 Task: Find connections with filter location Sanaur with filter topic #fintechwith filter profile language English with filter current company BlackLine with filter school Indian Institute of Technology, Kanpur with filter industry Audio and Video Equipment Manufacturing with filter service category Executive Coaching with filter keywords title Assistant Engineer
Action: Mouse moved to (512, 67)
Screenshot: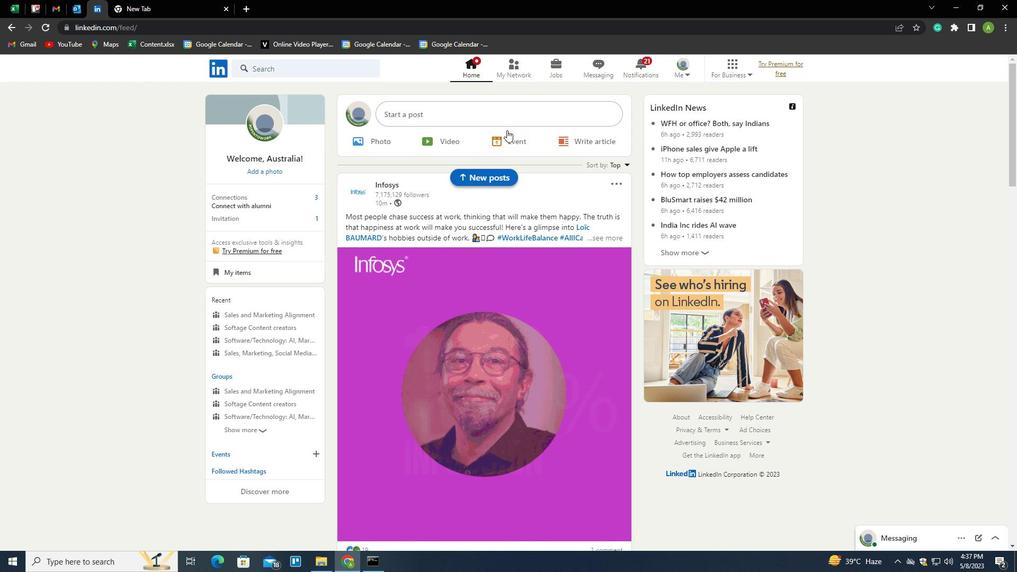 
Action: Mouse pressed left at (512, 67)
Screenshot: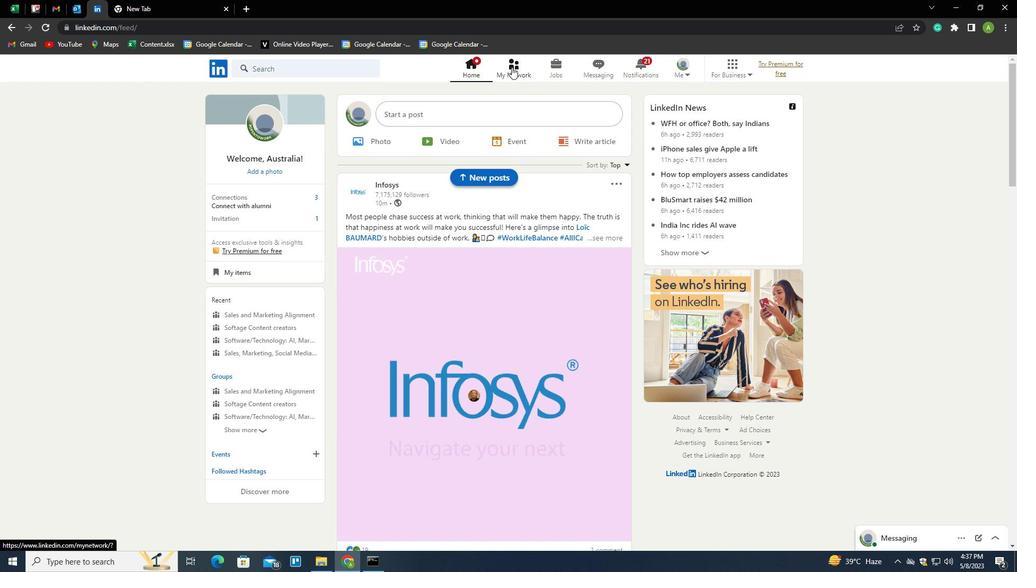 
Action: Mouse moved to (284, 130)
Screenshot: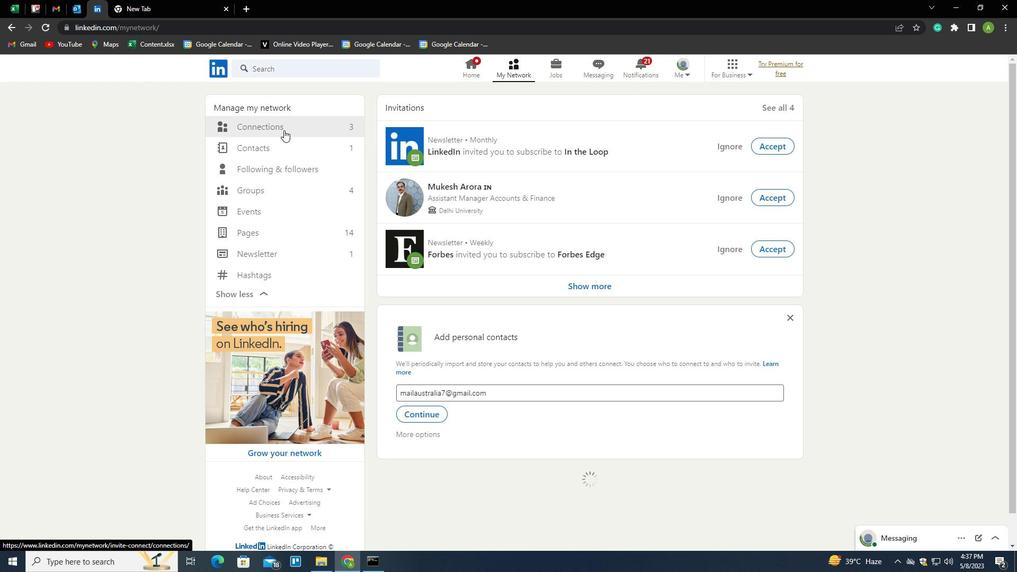 
Action: Mouse pressed left at (284, 130)
Screenshot: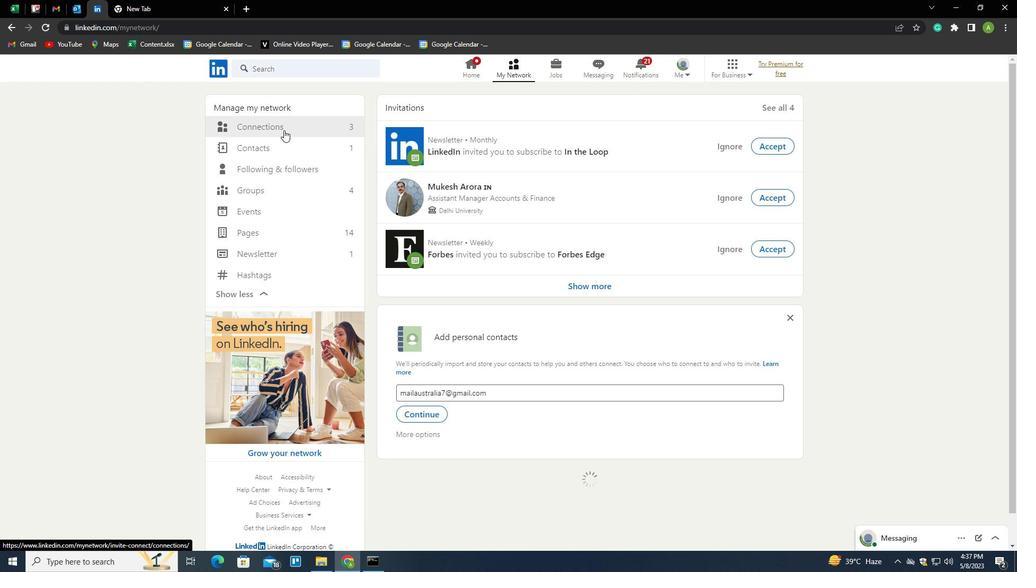 
Action: Mouse moved to (268, 128)
Screenshot: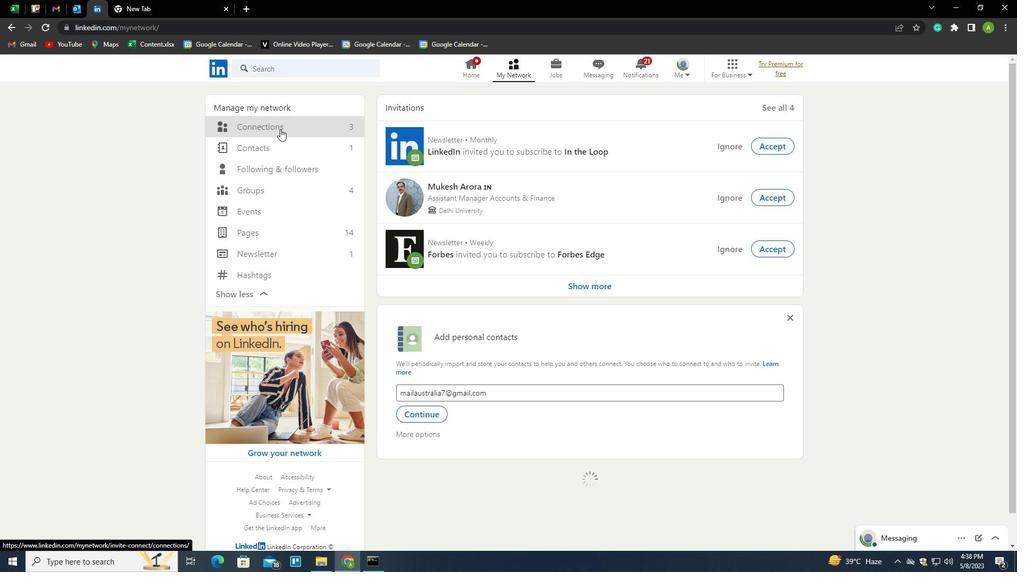 
Action: Mouse pressed left at (268, 128)
Screenshot: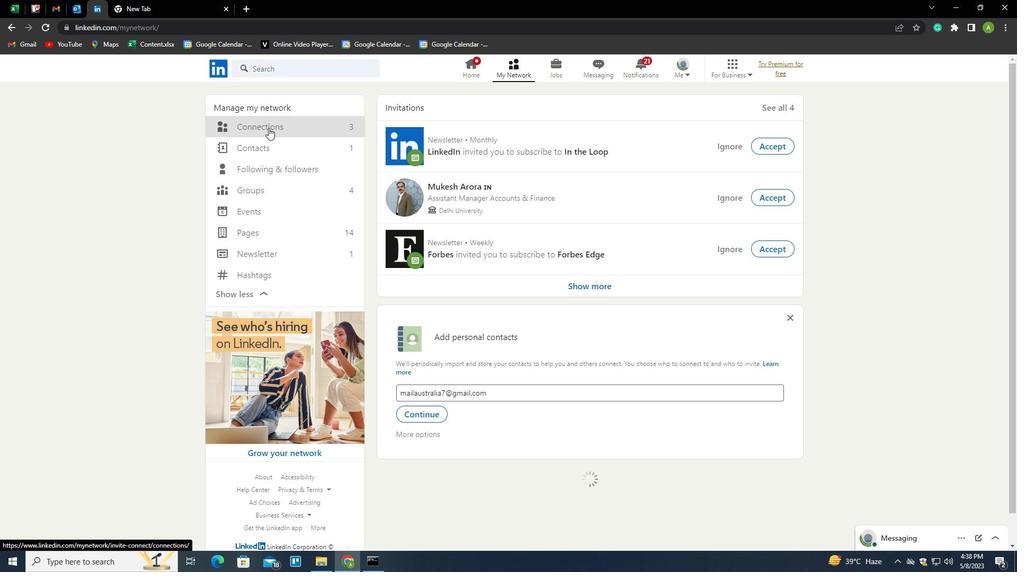 
Action: Mouse moved to (270, 127)
Screenshot: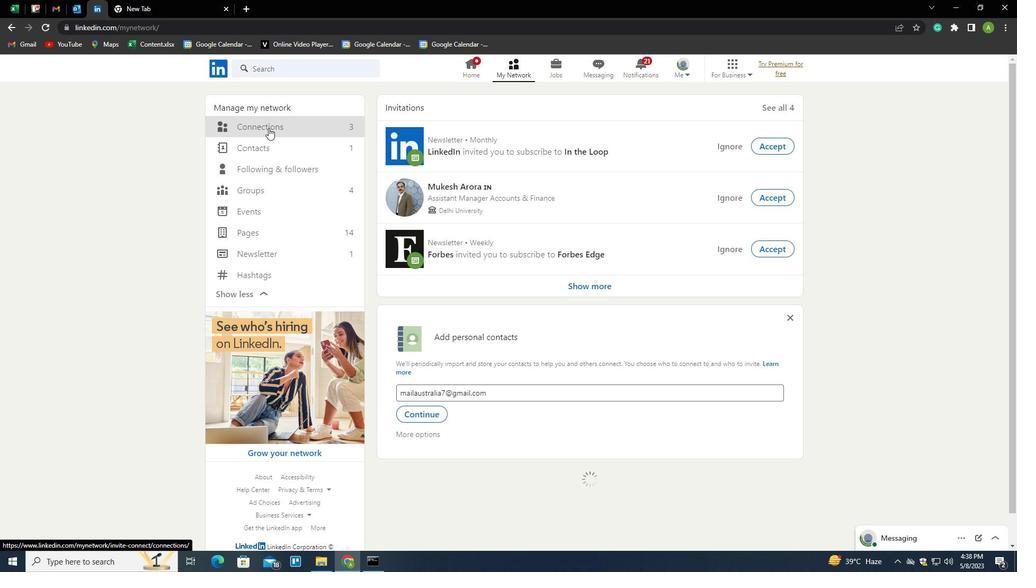 
Action: Mouse pressed left at (270, 127)
Screenshot: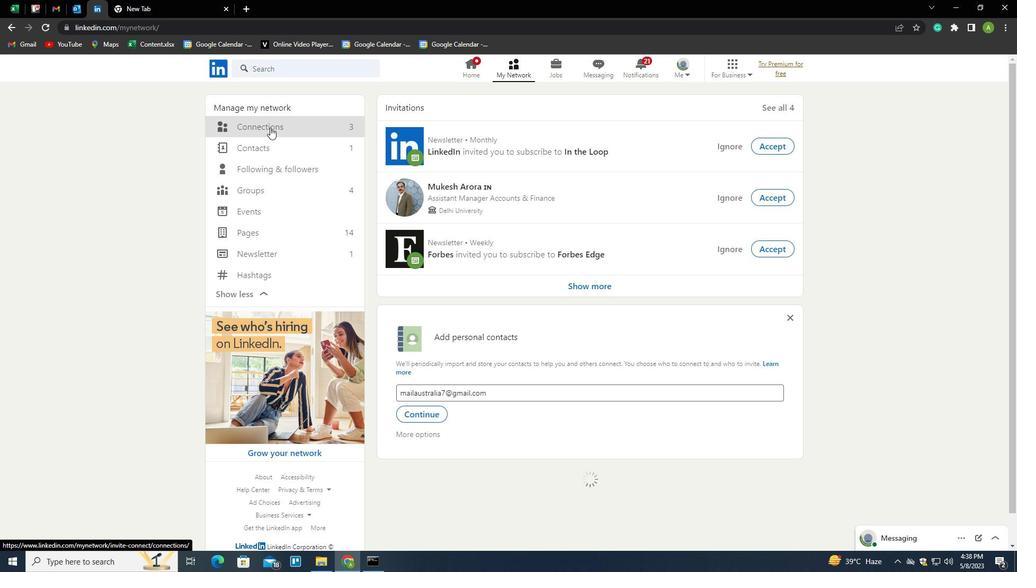 
Action: Mouse moved to (270, 127)
Screenshot: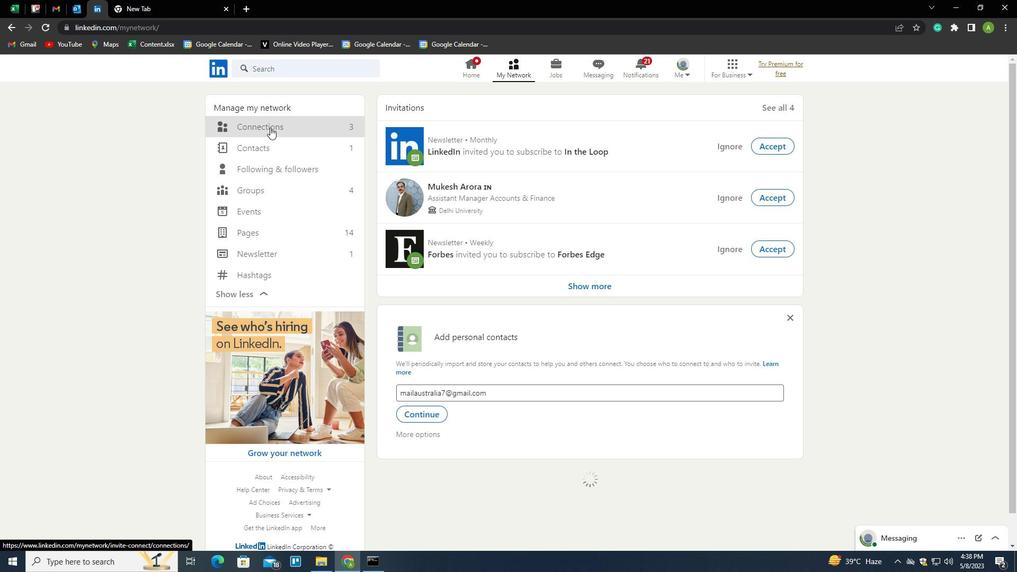 
Action: Mouse pressed left at (270, 127)
Screenshot: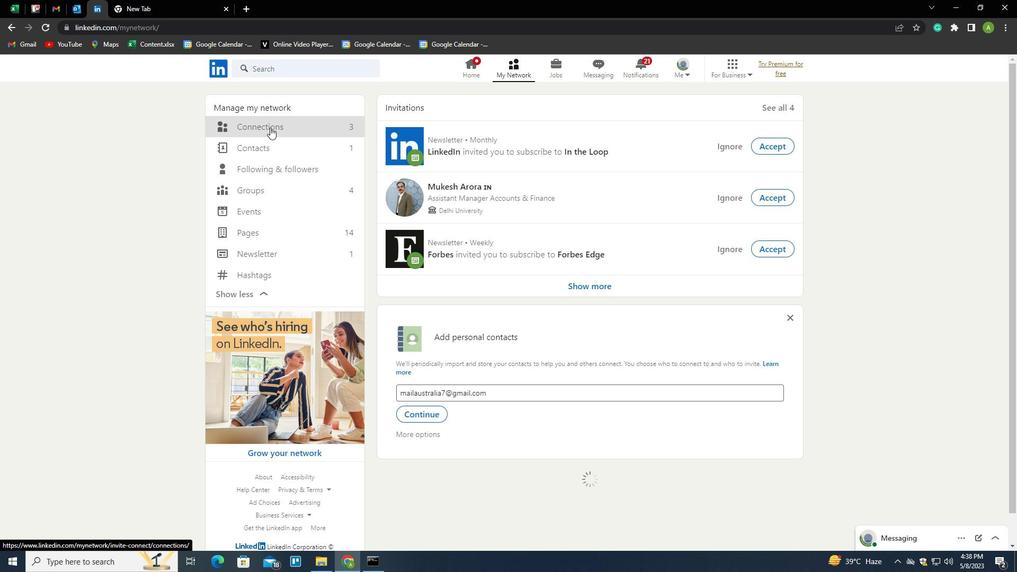 
Action: Mouse moved to (588, 127)
Screenshot: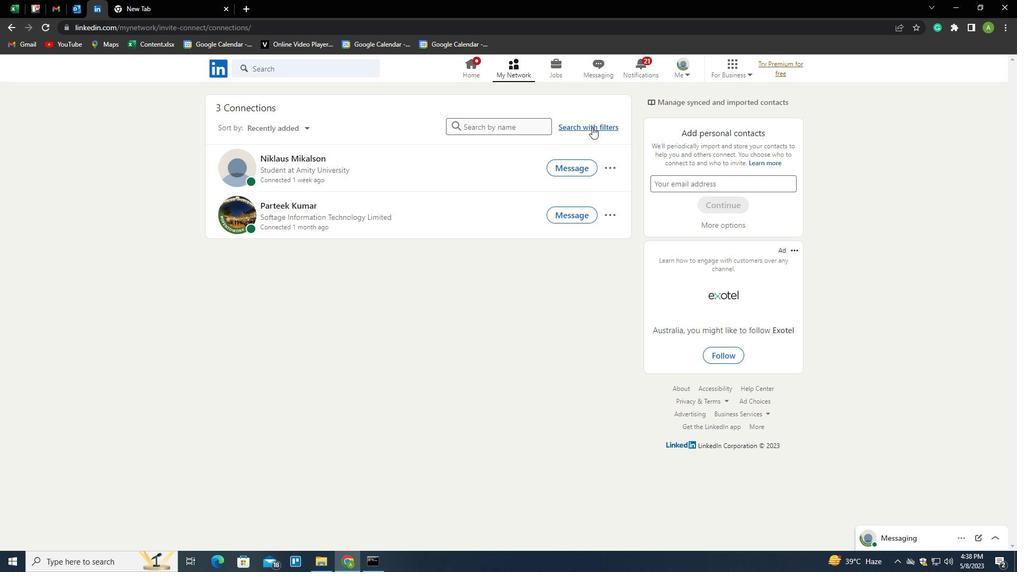 
Action: Mouse pressed left at (588, 127)
Screenshot: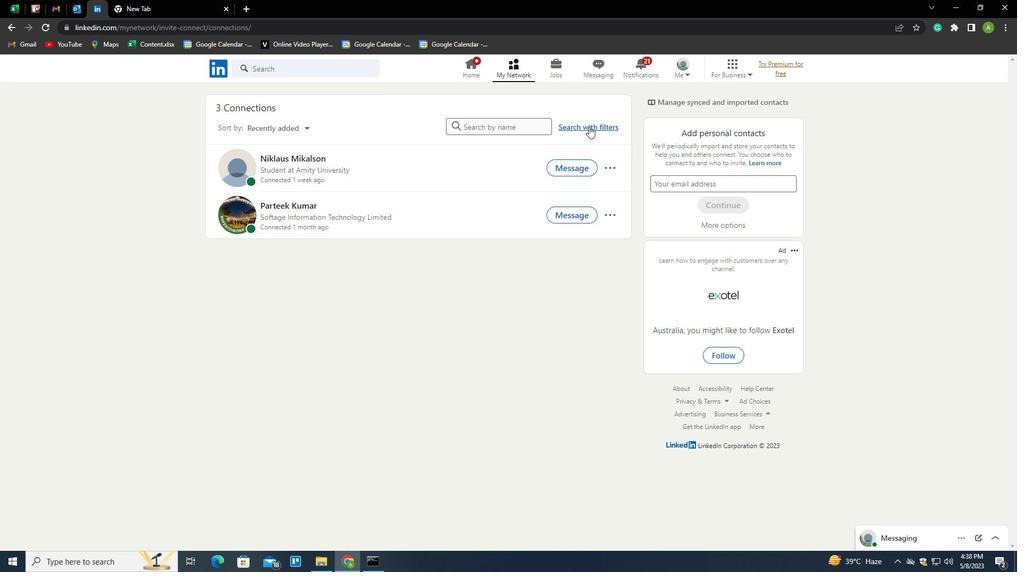 
Action: Mouse moved to (544, 97)
Screenshot: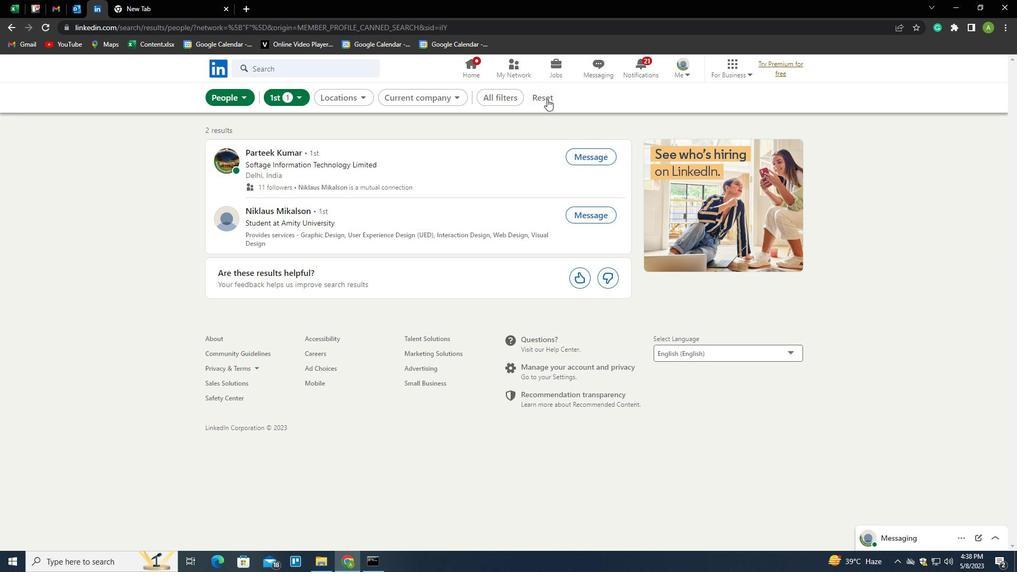 
Action: Mouse pressed left at (544, 97)
Screenshot: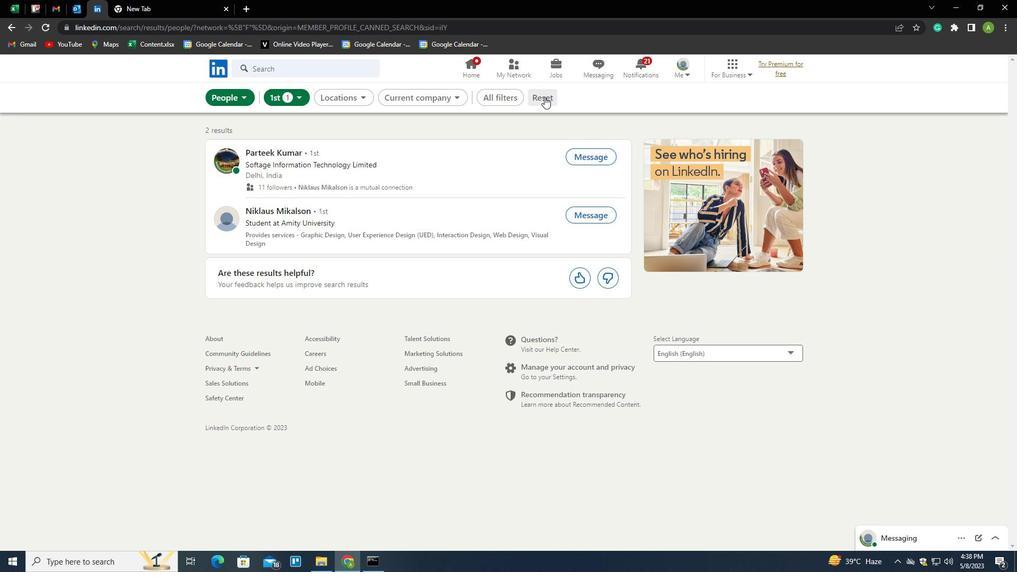 
Action: Mouse moved to (530, 98)
Screenshot: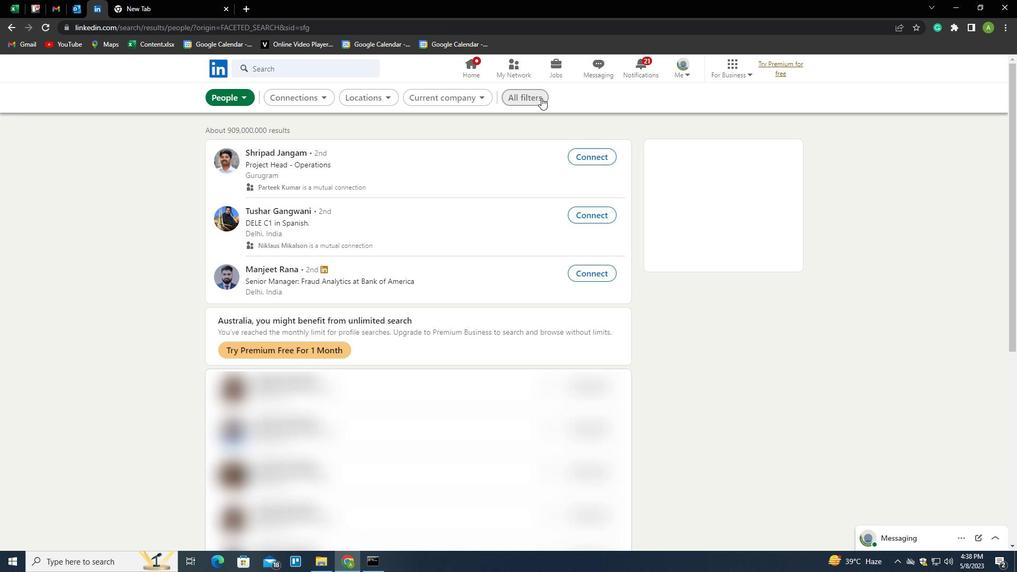
Action: Mouse pressed left at (530, 98)
Screenshot: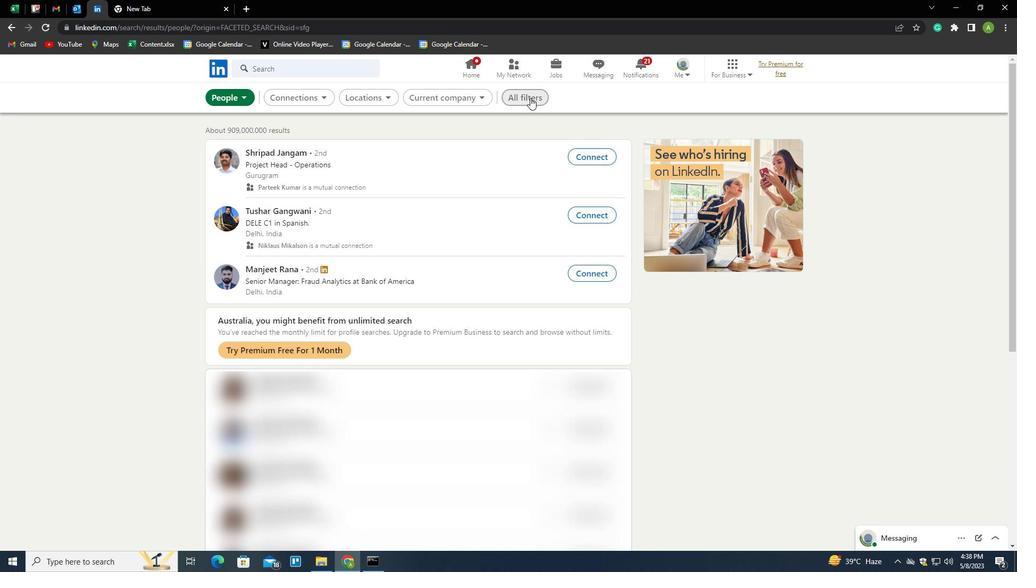 
Action: Mouse moved to (885, 344)
Screenshot: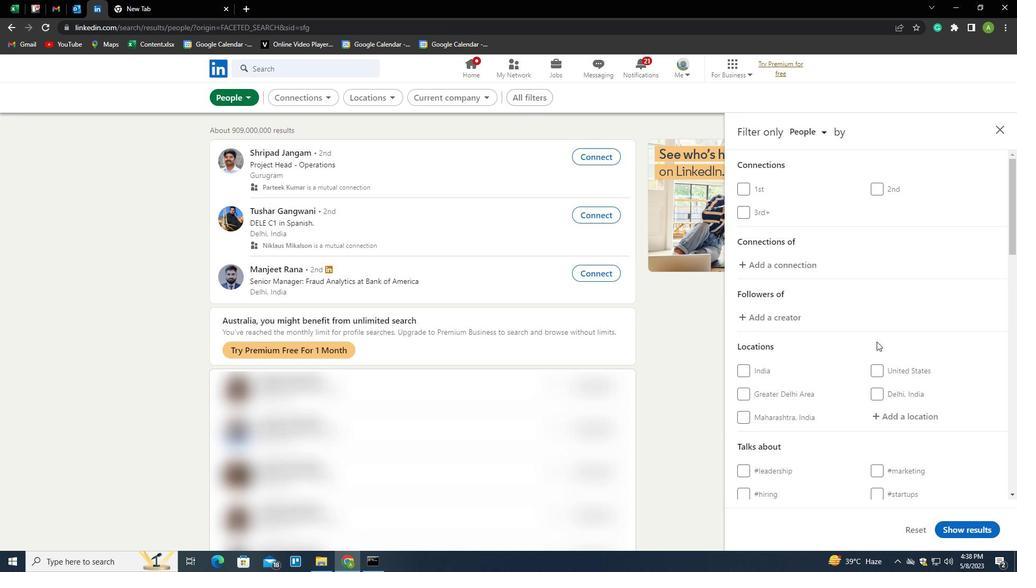
Action: Mouse scrolled (885, 344) with delta (0, 0)
Screenshot: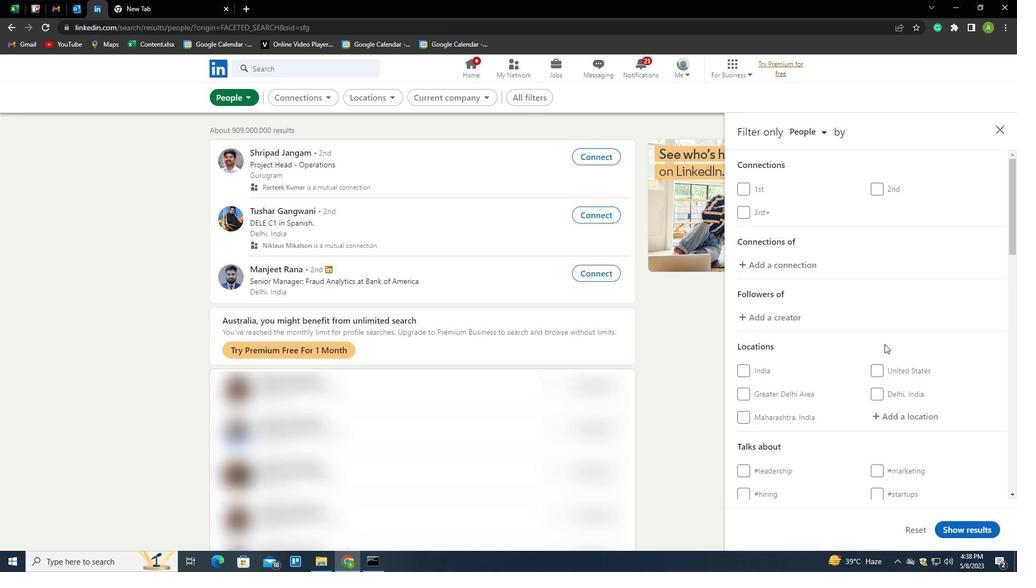 
Action: Mouse scrolled (885, 344) with delta (0, 0)
Screenshot: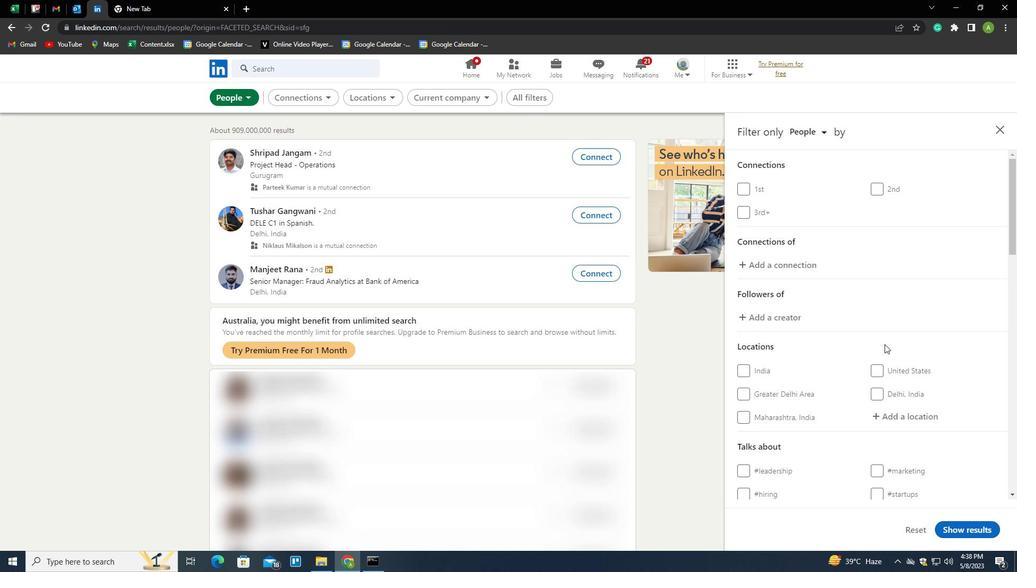 
Action: Mouse scrolled (885, 344) with delta (0, 0)
Screenshot: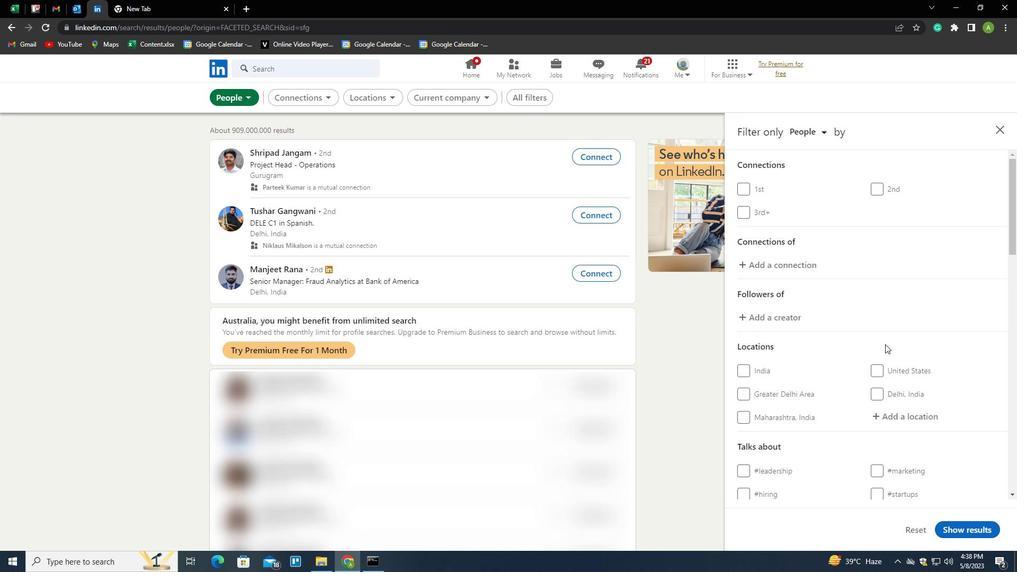
Action: Mouse moved to (897, 264)
Screenshot: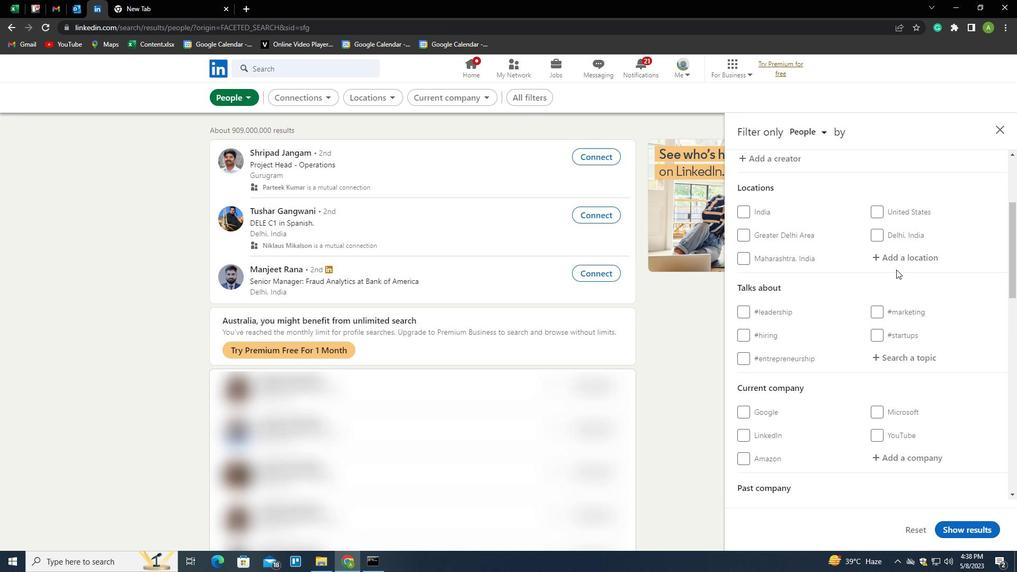 
Action: Mouse pressed left at (897, 264)
Screenshot: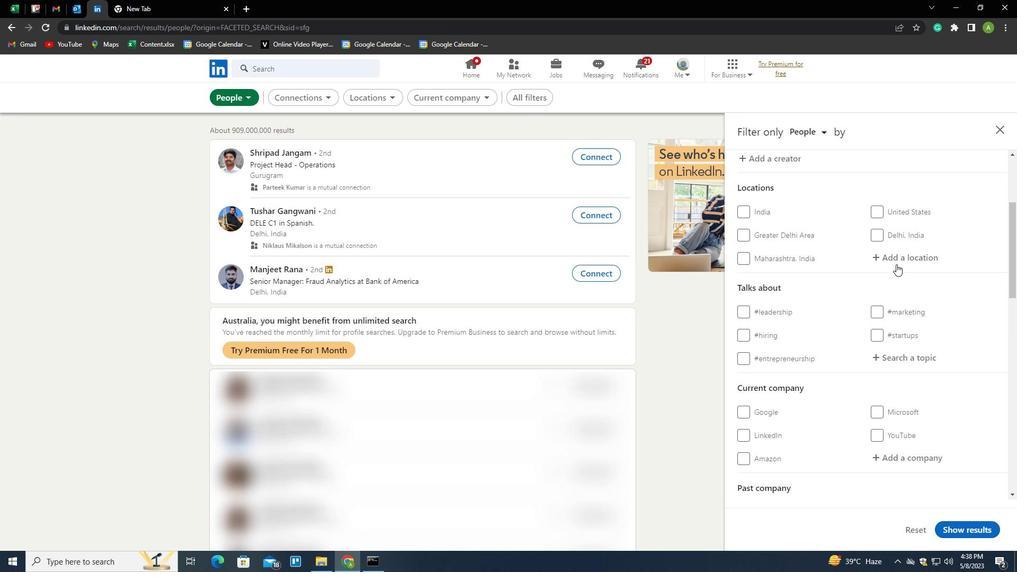 
Action: Key pressed <Key.shift>SANAUR
Screenshot: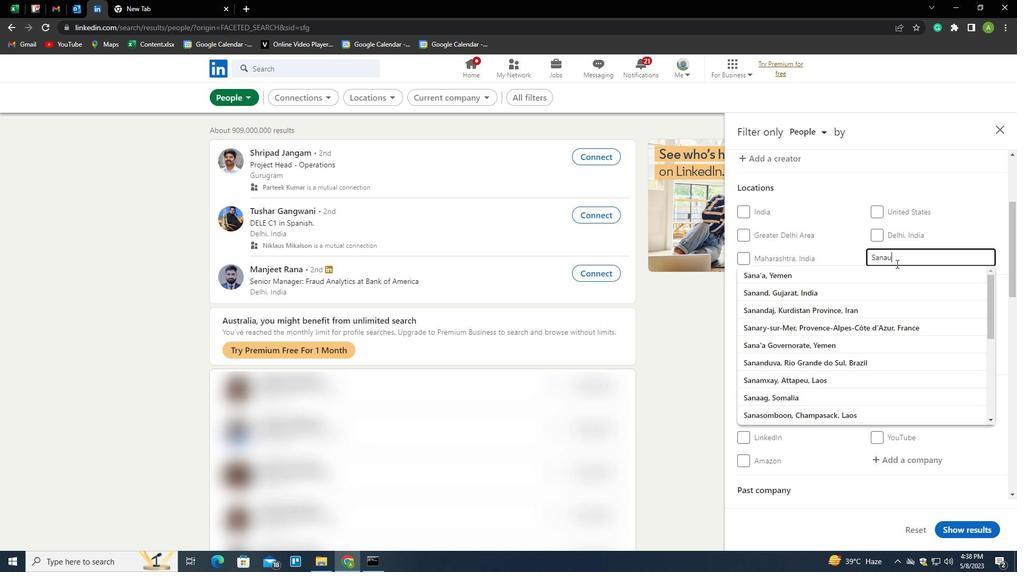 
Action: Mouse moved to (935, 287)
Screenshot: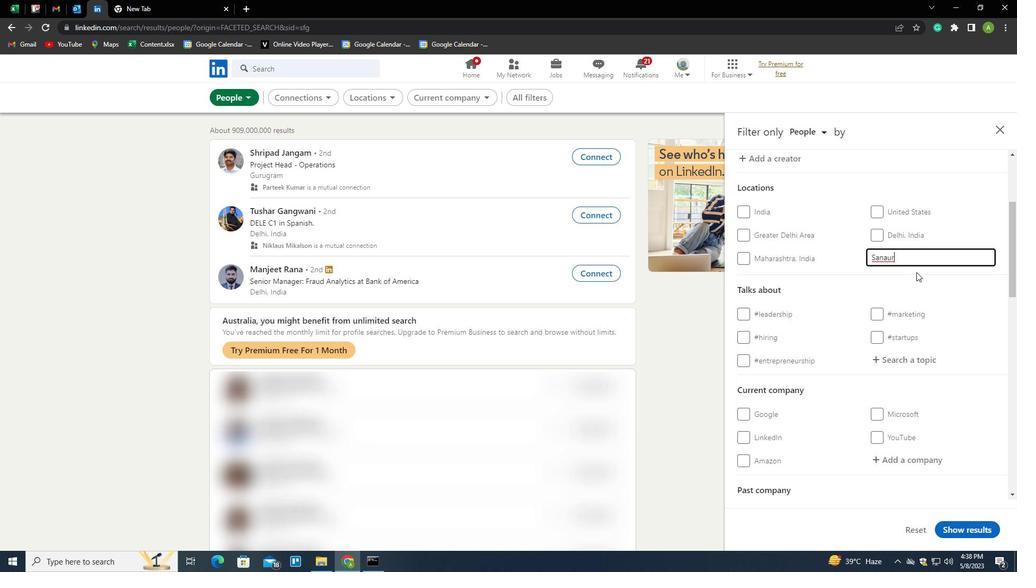 
Action: Mouse pressed left at (935, 287)
Screenshot: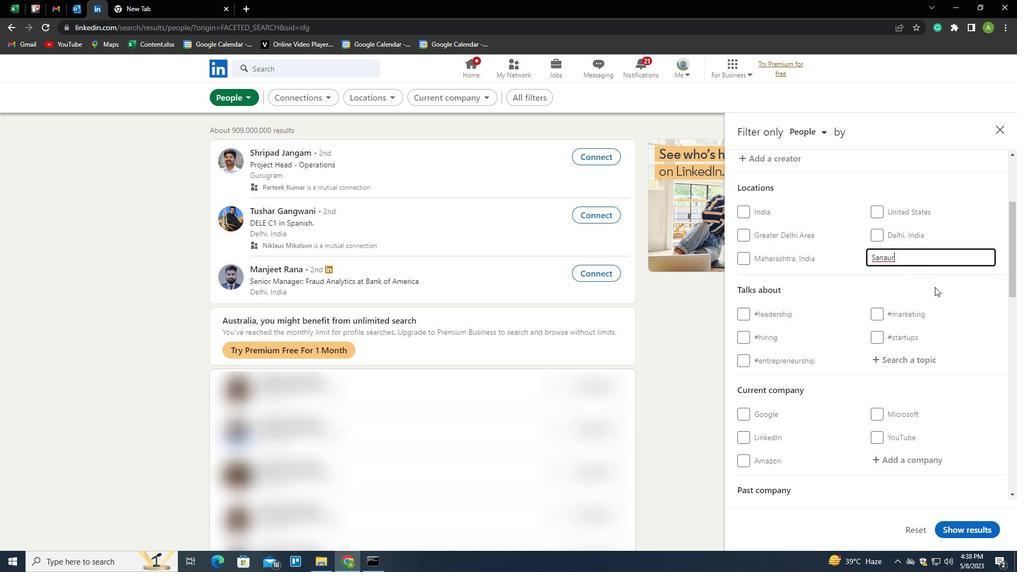 
Action: Mouse moved to (891, 365)
Screenshot: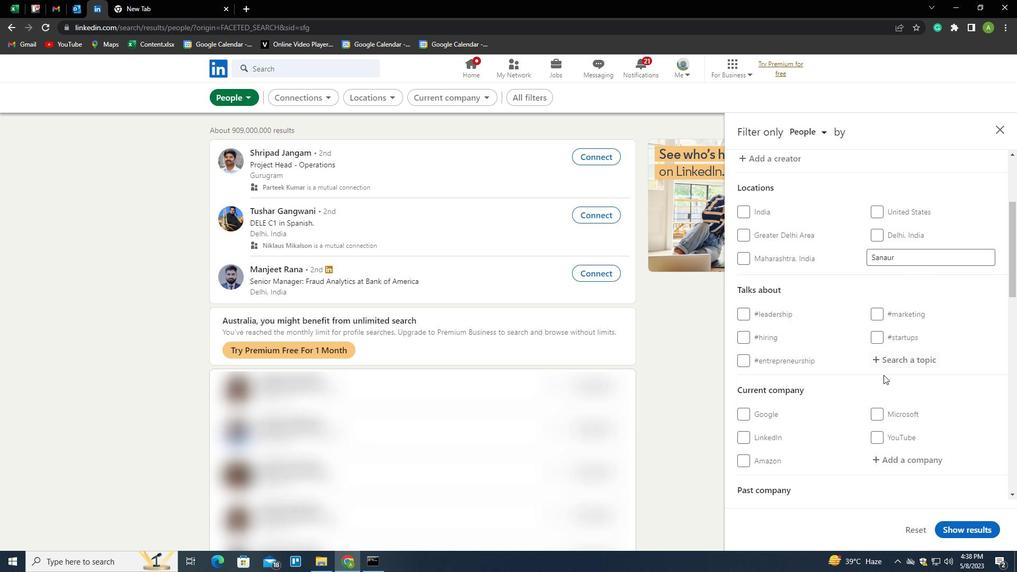 
Action: Mouse pressed left at (891, 365)
Screenshot: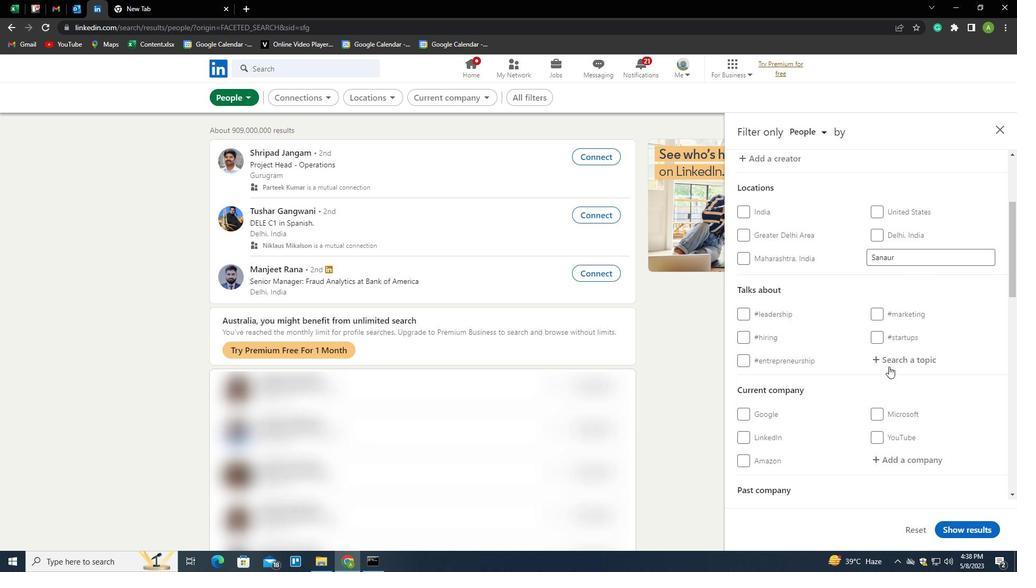 
Action: Key pressed FINTECH<Key.down><Key.enter>
Screenshot: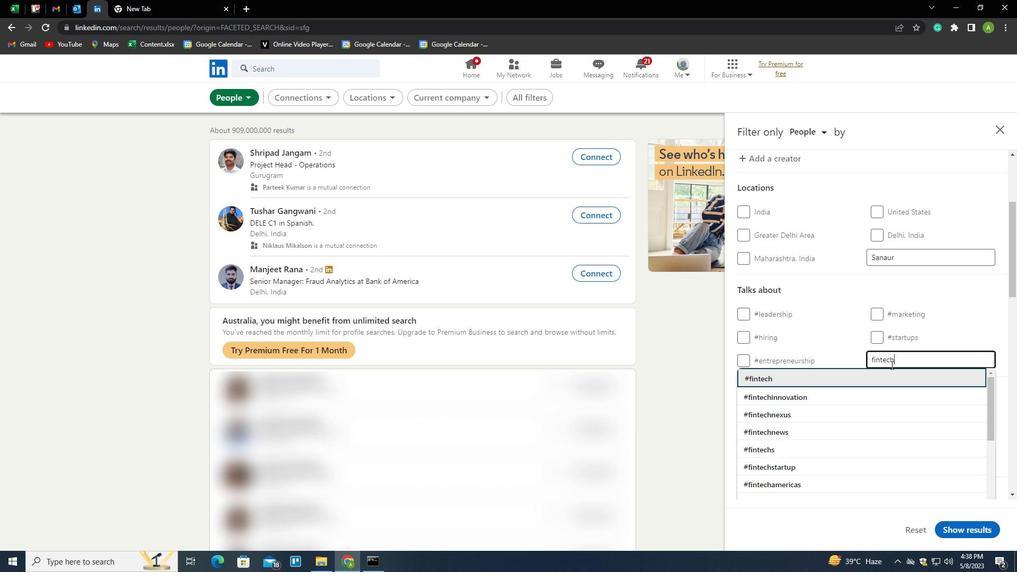 
Action: Mouse moved to (892, 365)
Screenshot: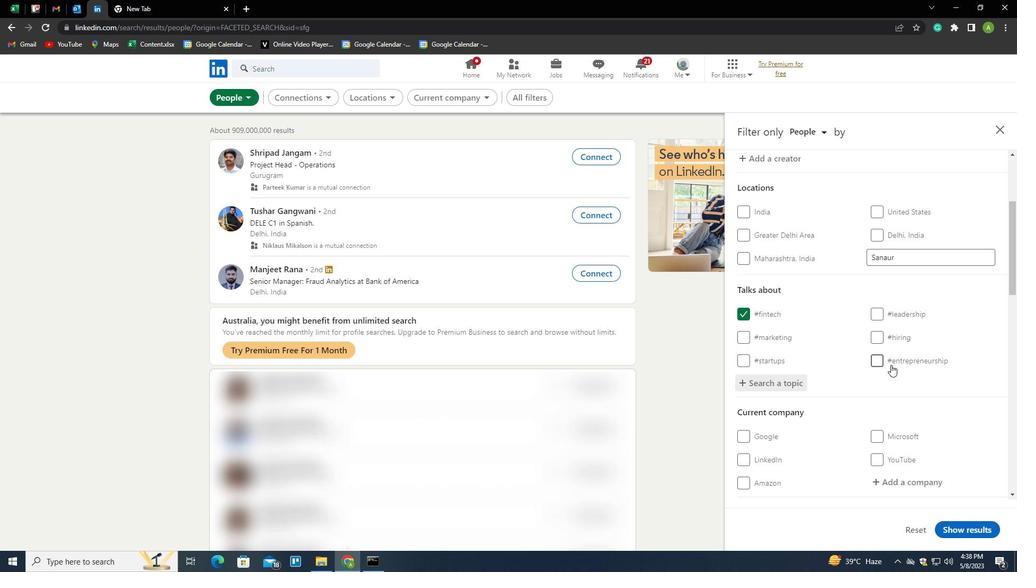 
Action: Mouse scrolled (892, 364) with delta (0, 0)
Screenshot: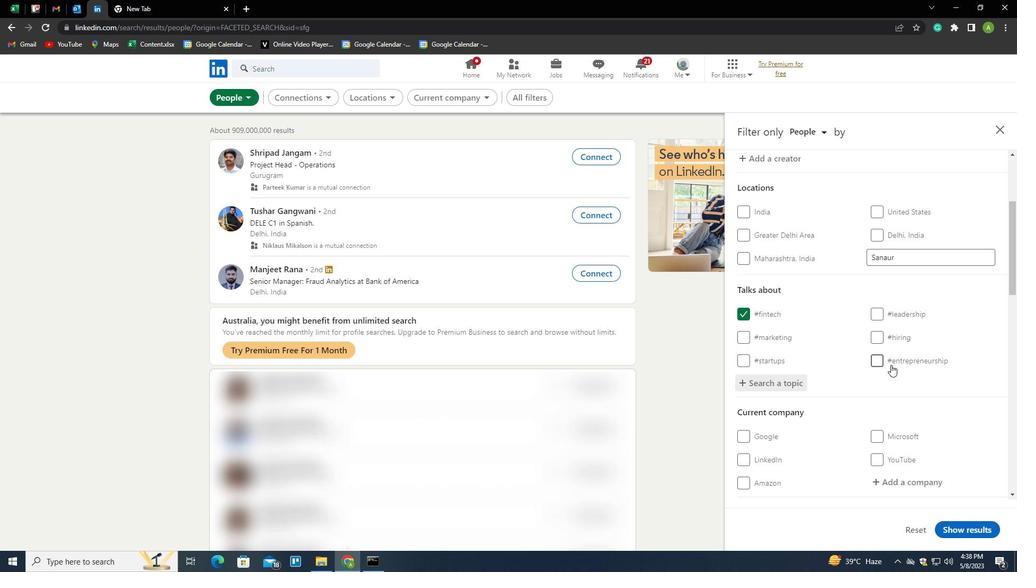 
Action: Mouse scrolled (892, 364) with delta (0, 0)
Screenshot: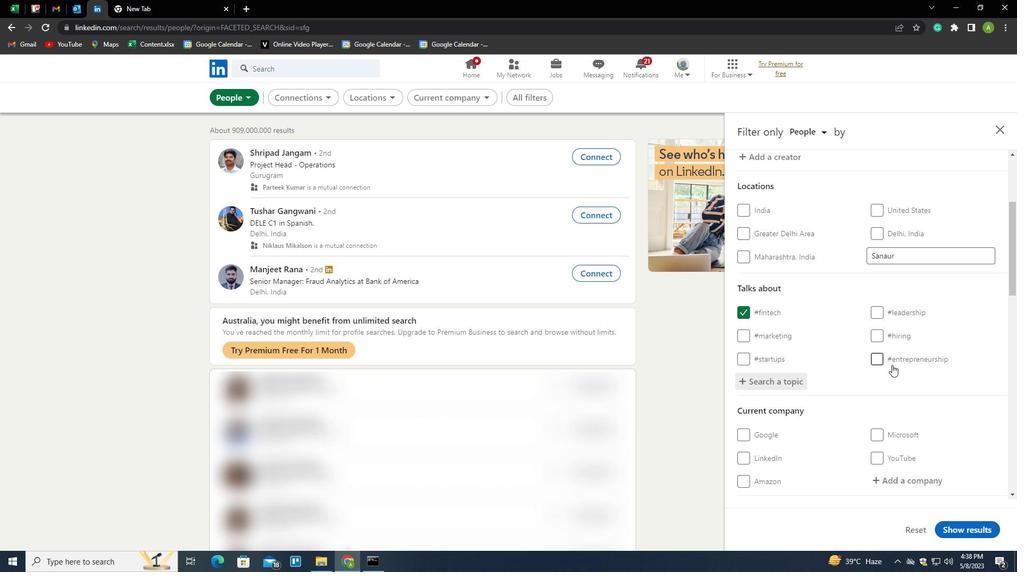 
Action: Mouse scrolled (892, 364) with delta (0, 0)
Screenshot: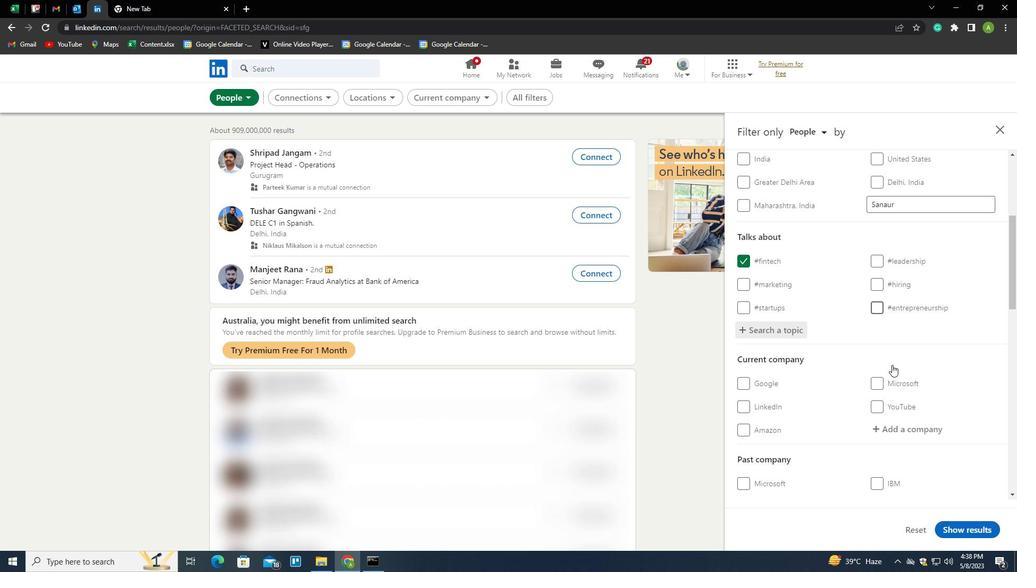 
Action: Mouse scrolled (892, 364) with delta (0, 0)
Screenshot: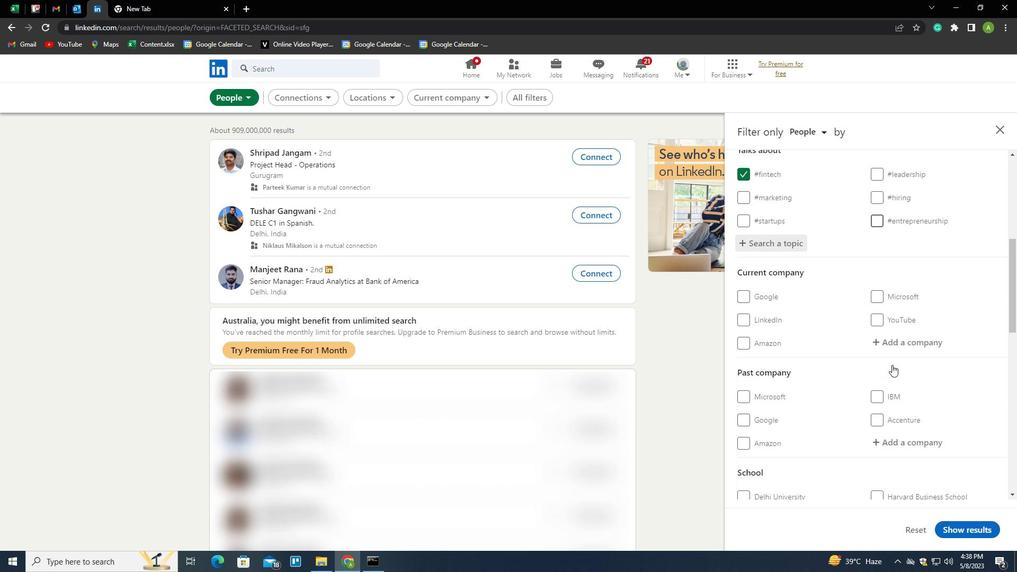 
Action: Mouse scrolled (892, 364) with delta (0, 0)
Screenshot: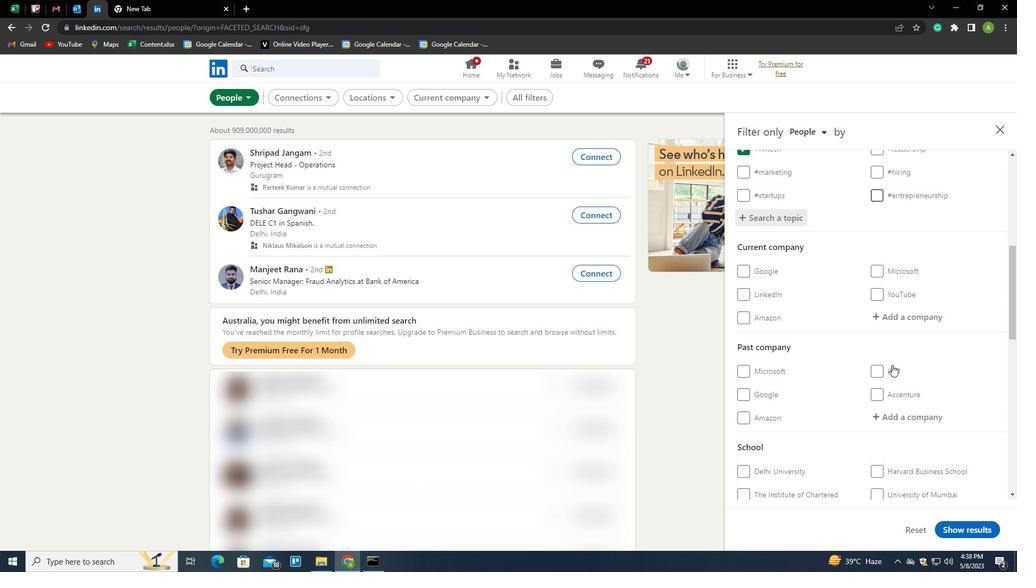 
Action: Mouse moved to (893, 365)
Screenshot: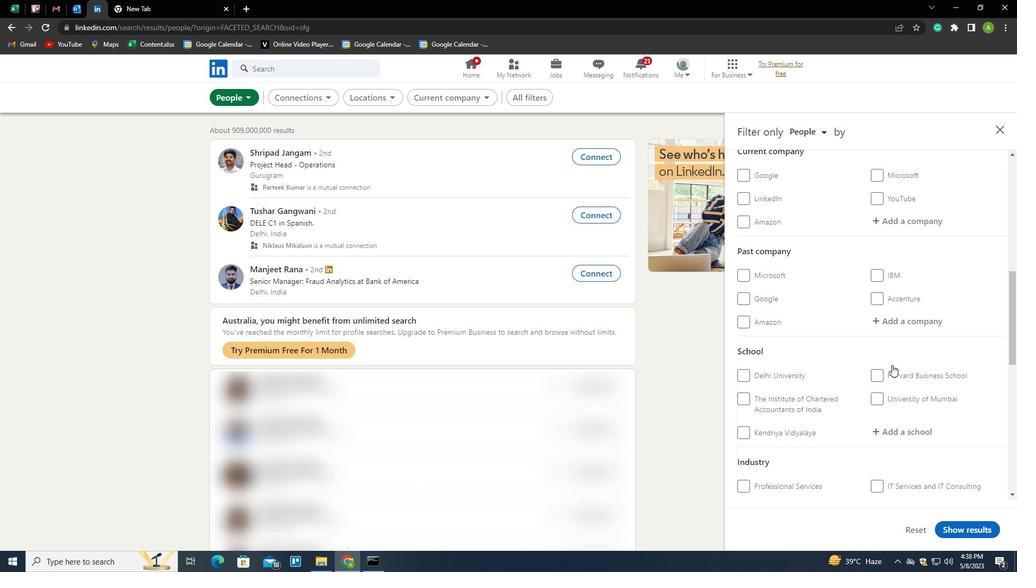 
Action: Mouse scrolled (893, 364) with delta (0, 0)
Screenshot: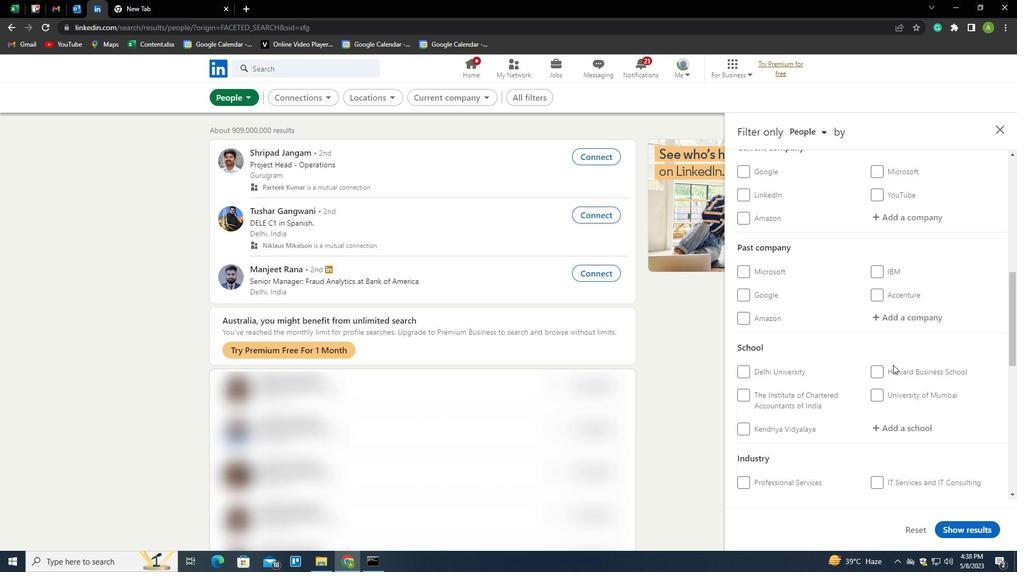 
Action: Mouse scrolled (893, 364) with delta (0, 0)
Screenshot: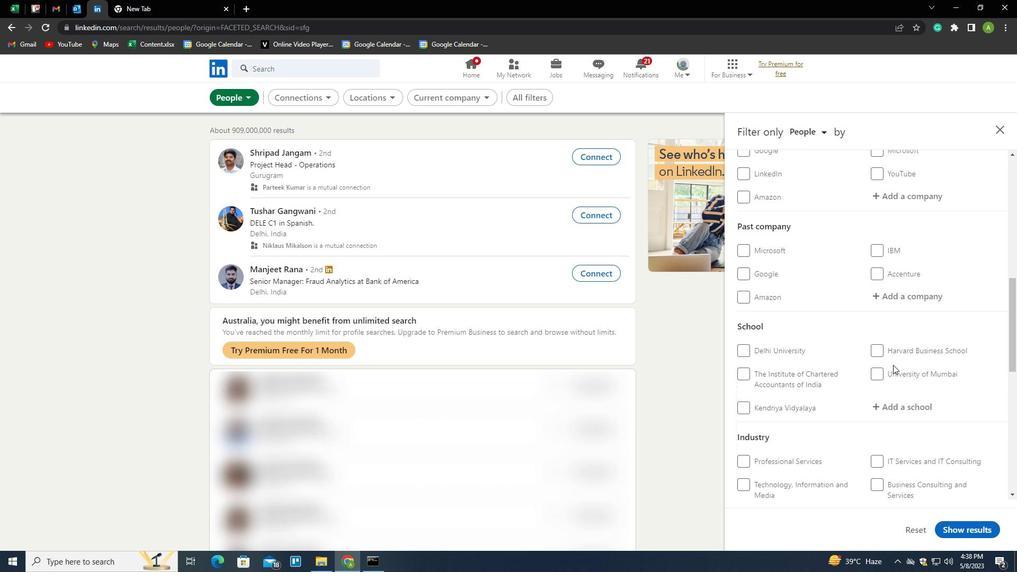 
Action: Mouse scrolled (893, 364) with delta (0, 0)
Screenshot: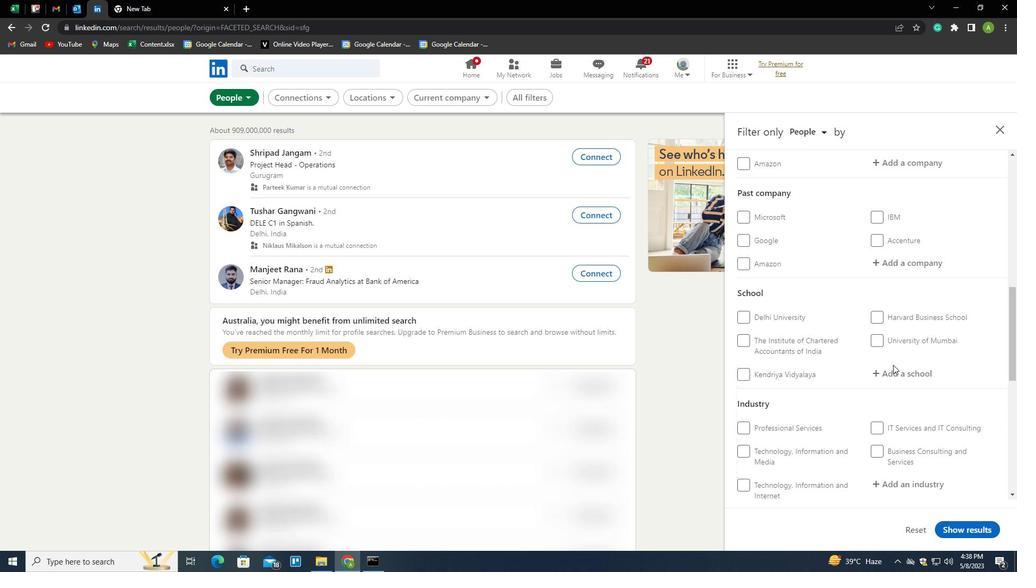 
Action: Mouse scrolled (893, 364) with delta (0, 0)
Screenshot: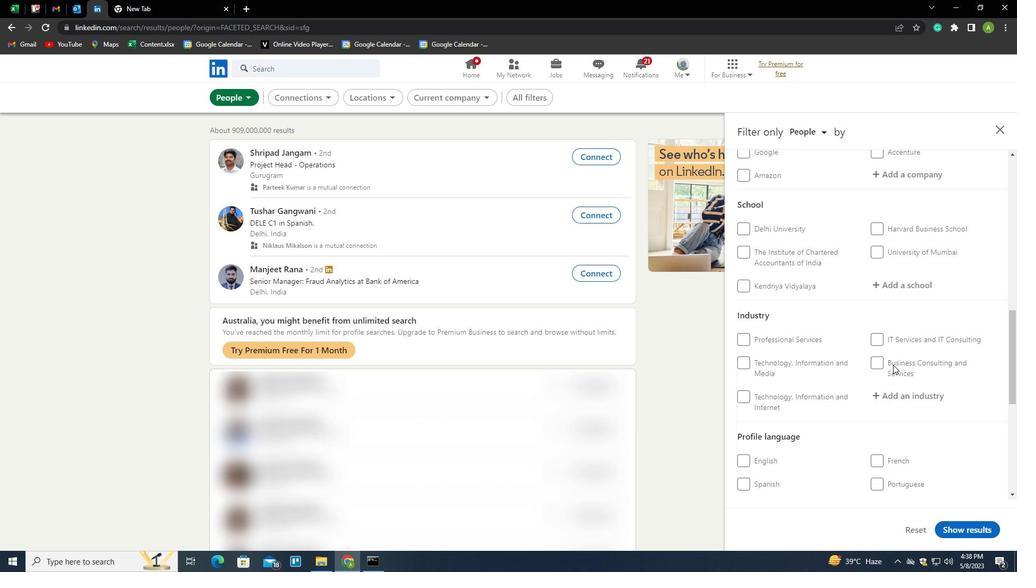 
Action: Mouse moved to (769, 389)
Screenshot: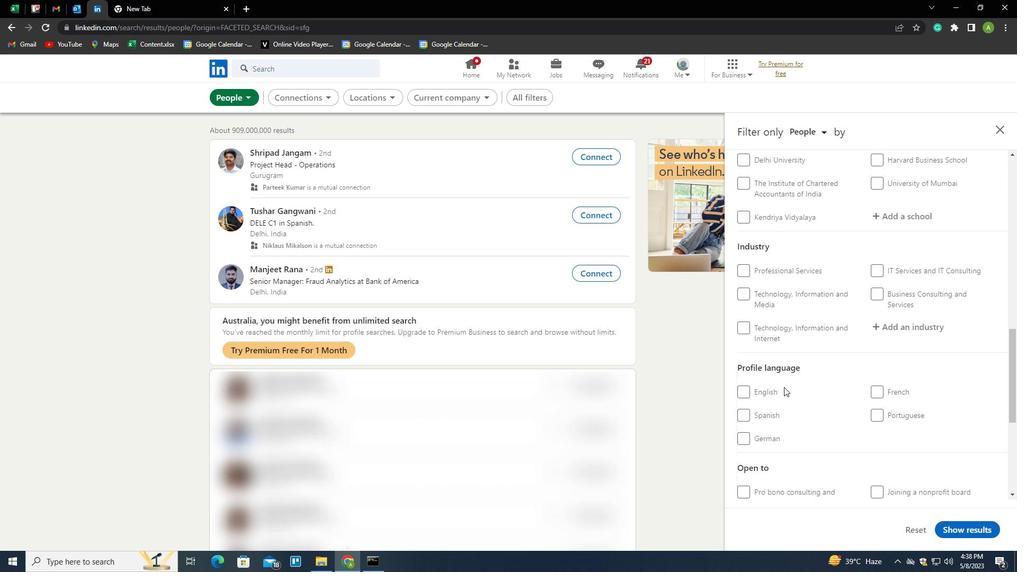 
Action: Mouse pressed left at (769, 389)
Screenshot: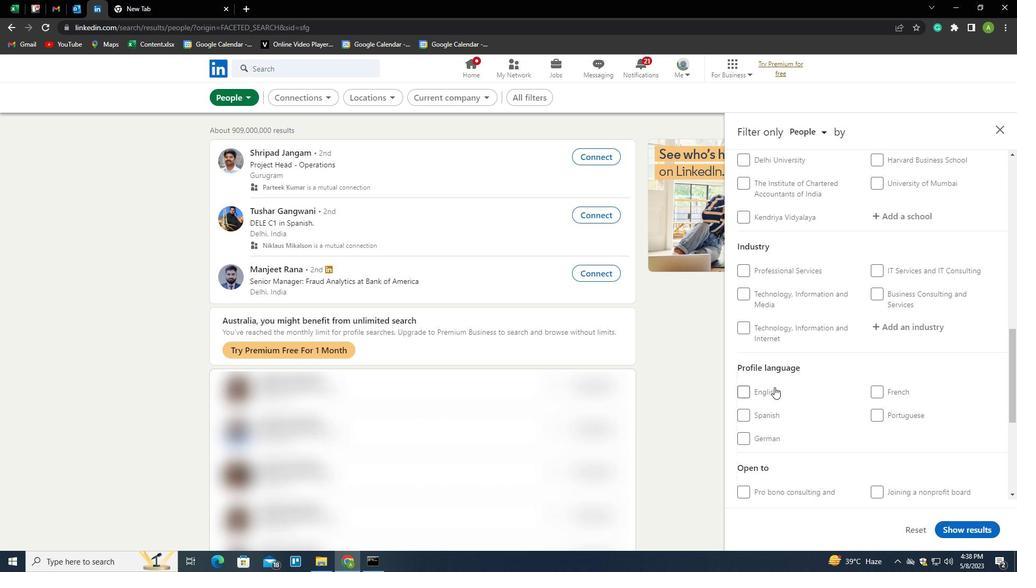 
Action: Mouse moved to (890, 364)
Screenshot: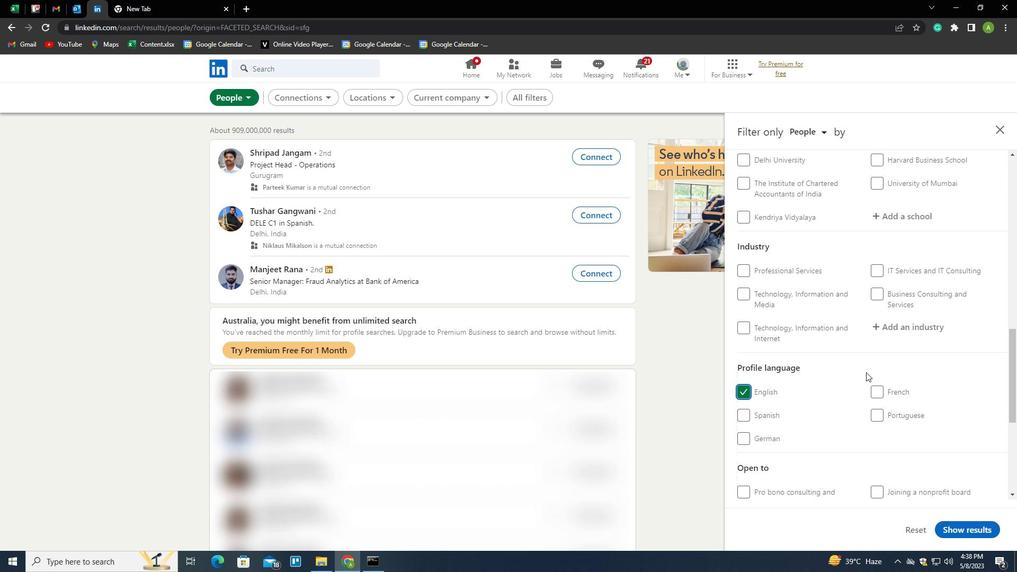 
Action: Mouse scrolled (890, 364) with delta (0, 0)
Screenshot: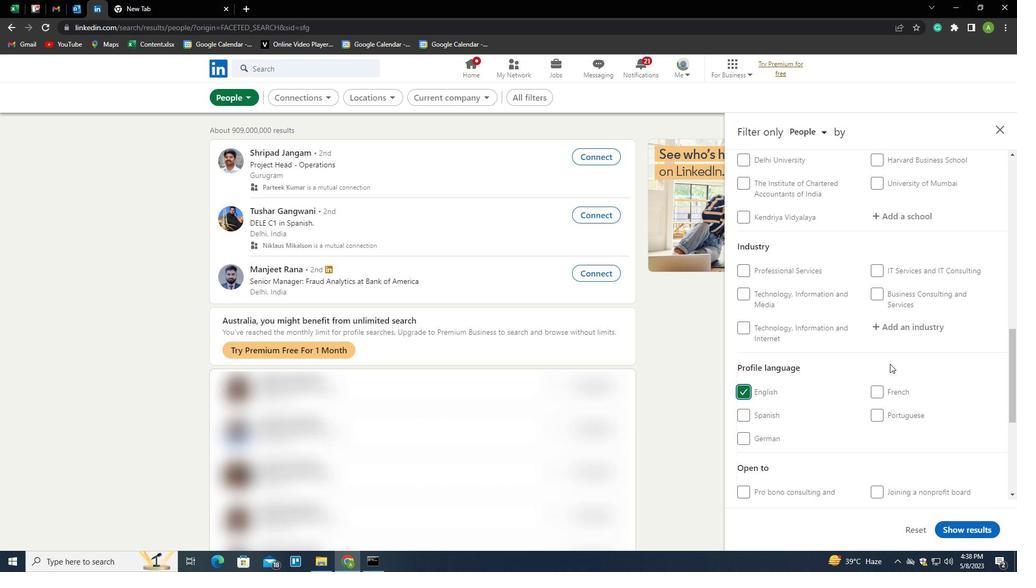 
Action: Mouse scrolled (890, 364) with delta (0, 0)
Screenshot: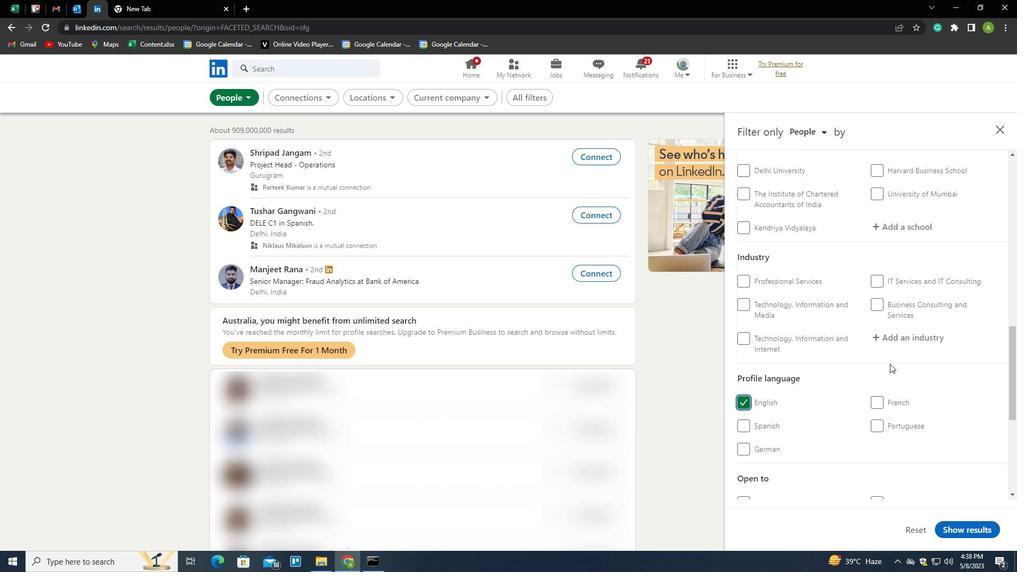 
Action: Mouse scrolled (890, 364) with delta (0, 0)
Screenshot: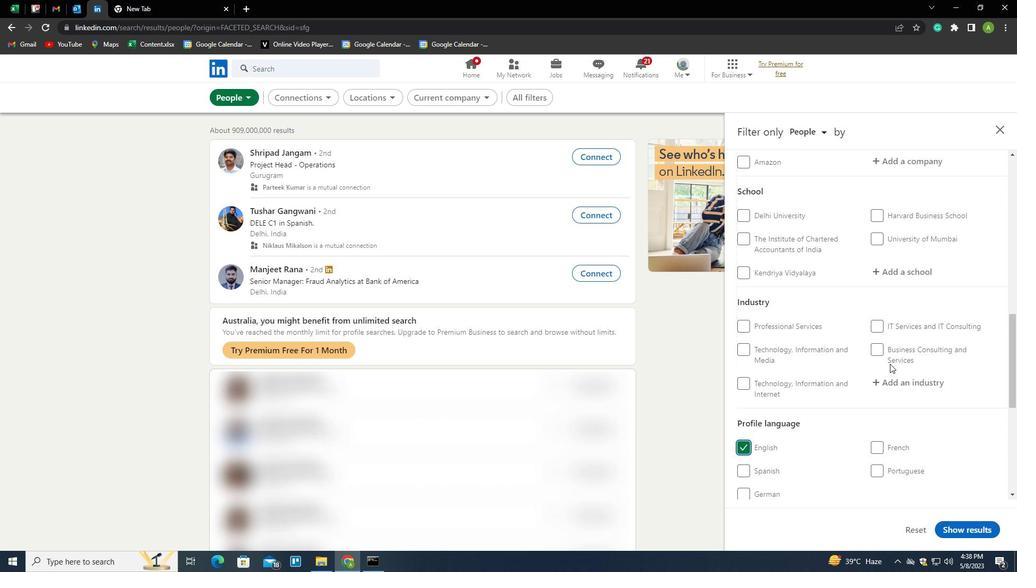 
Action: Mouse scrolled (890, 364) with delta (0, 0)
Screenshot: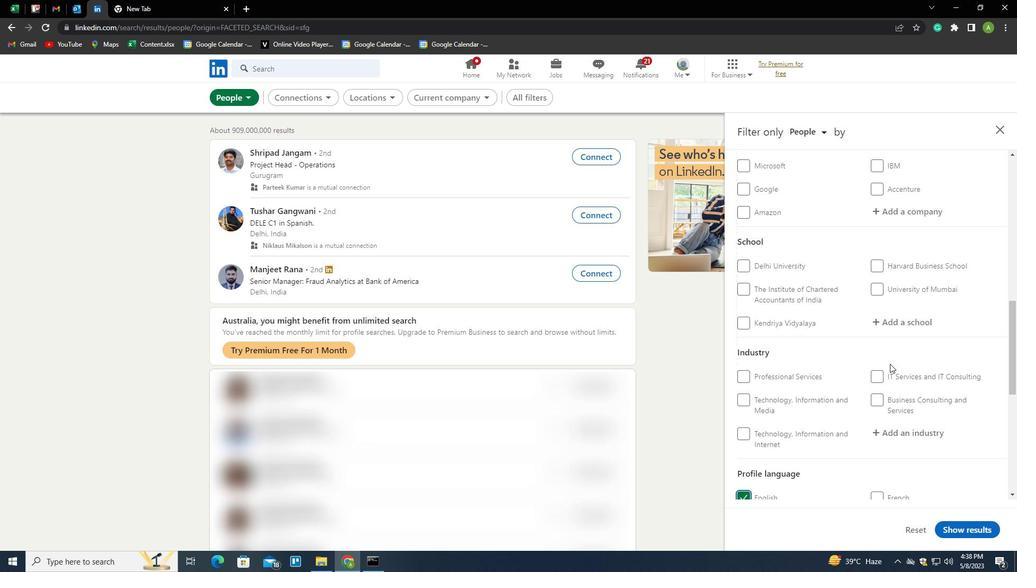 
Action: Mouse scrolled (890, 364) with delta (0, 0)
Screenshot: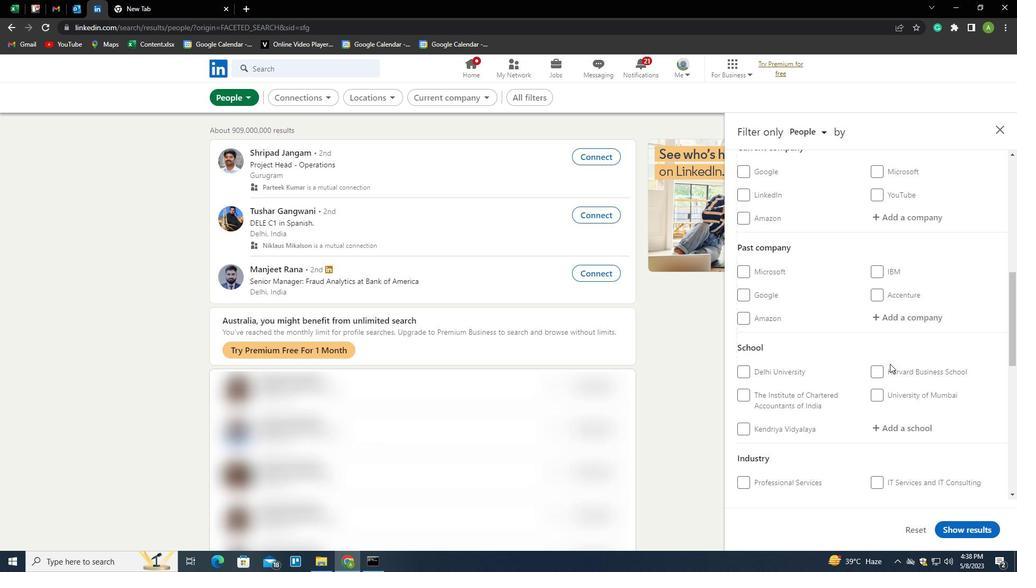 
Action: Mouse scrolled (890, 364) with delta (0, 0)
Screenshot: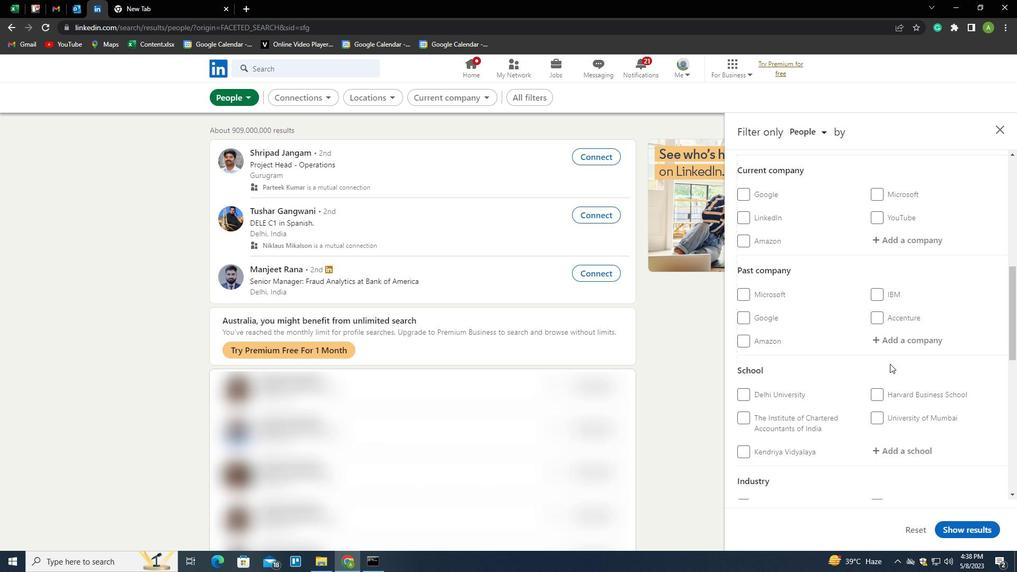 
Action: Mouse moved to (904, 317)
Screenshot: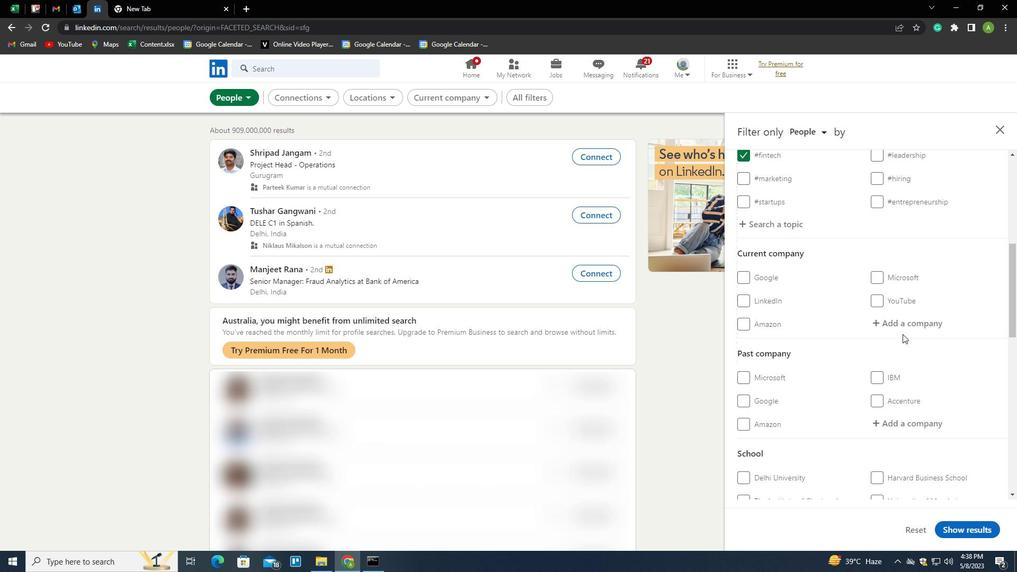 
Action: Mouse pressed left at (904, 317)
Screenshot: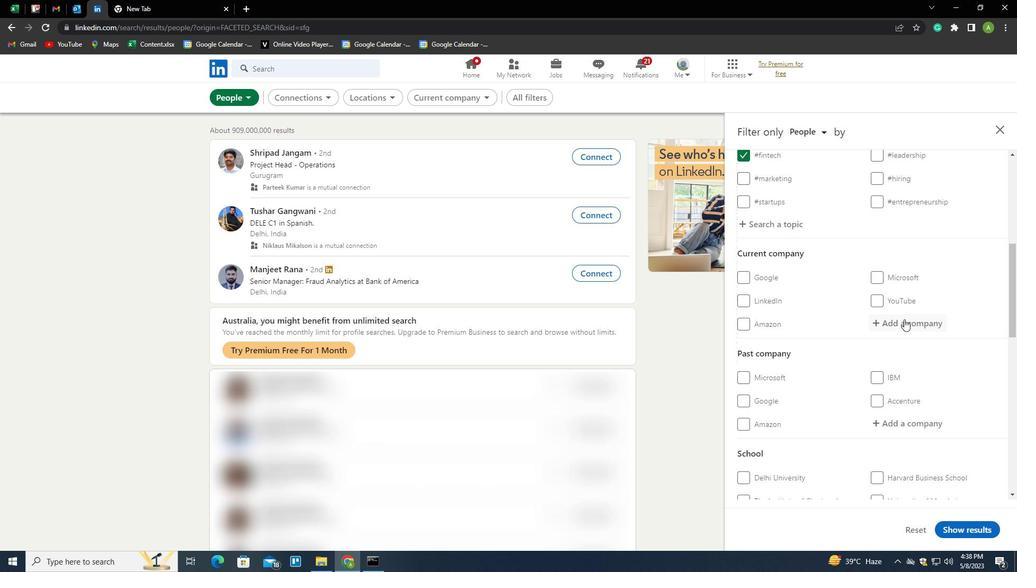 
Action: Key pressed <Key.shift>BLA
Screenshot: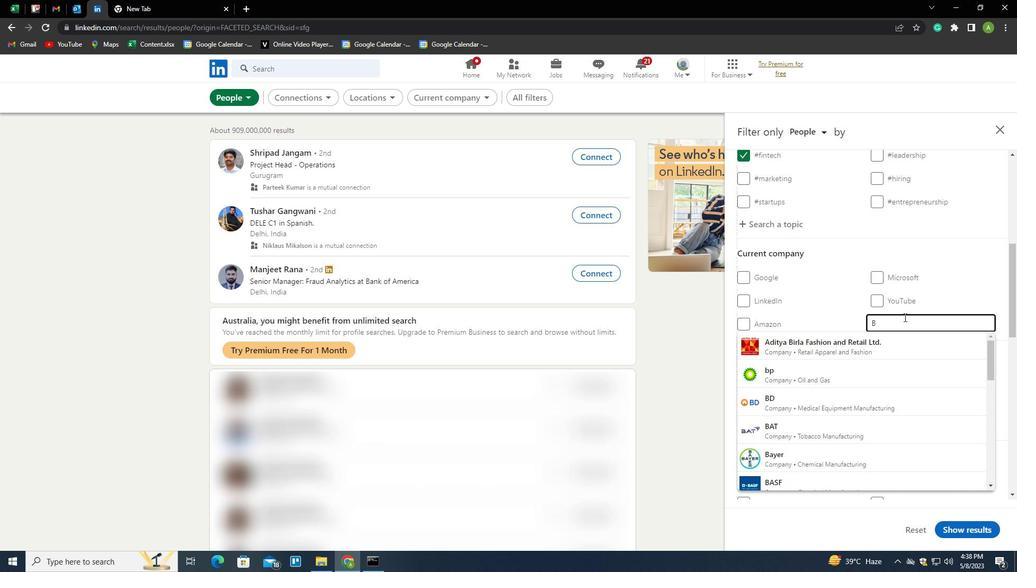 
Action: Mouse moved to (901, 314)
Screenshot: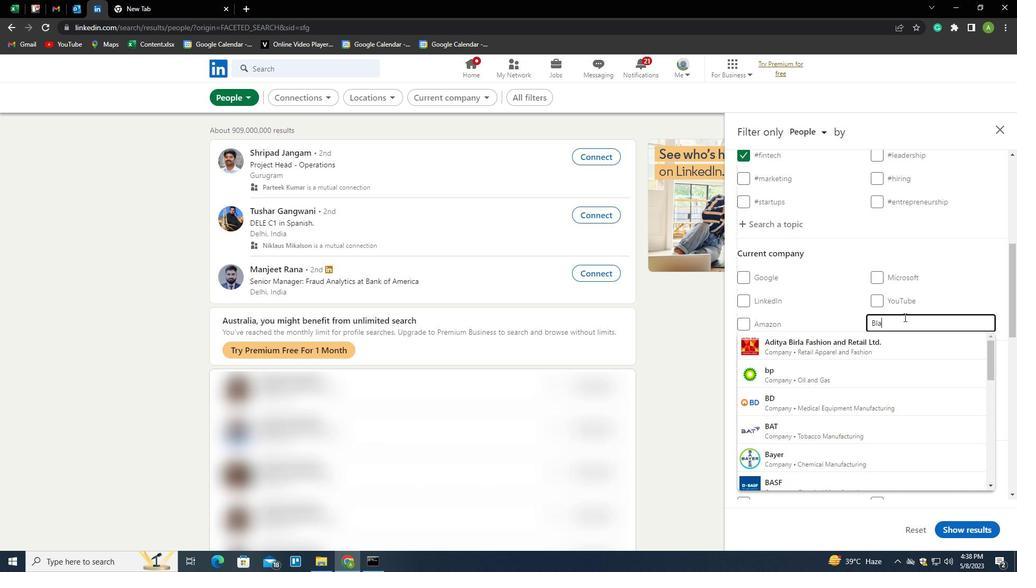 
Action: Key pressed CKLINE<Key.down><Key.enter>
Screenshot: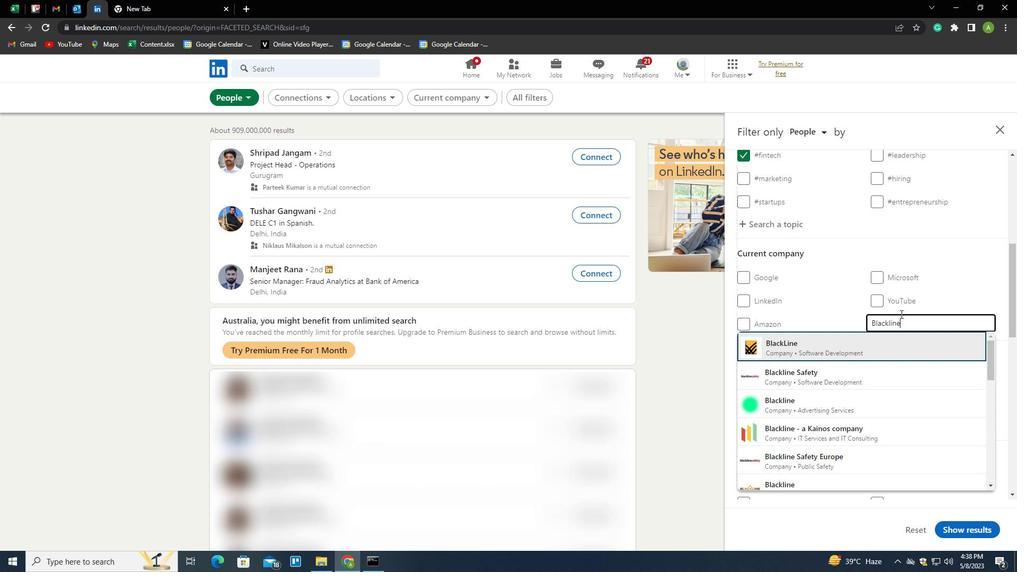
Action: Mouse scrolled (901, 313) with delta (0, 0)
Screenshot: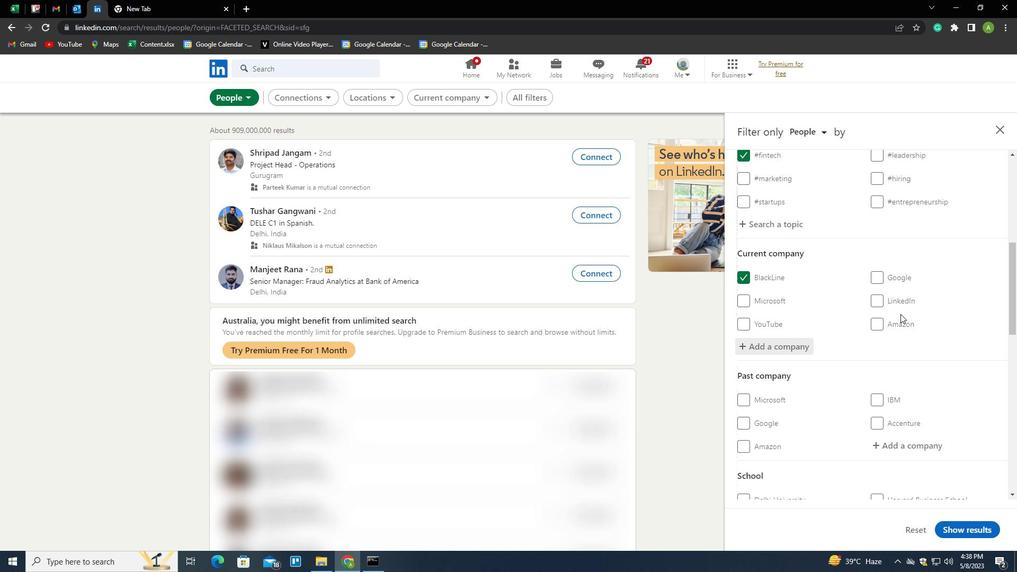 
Action: Mouse moved to (900, 314)
Screenshot: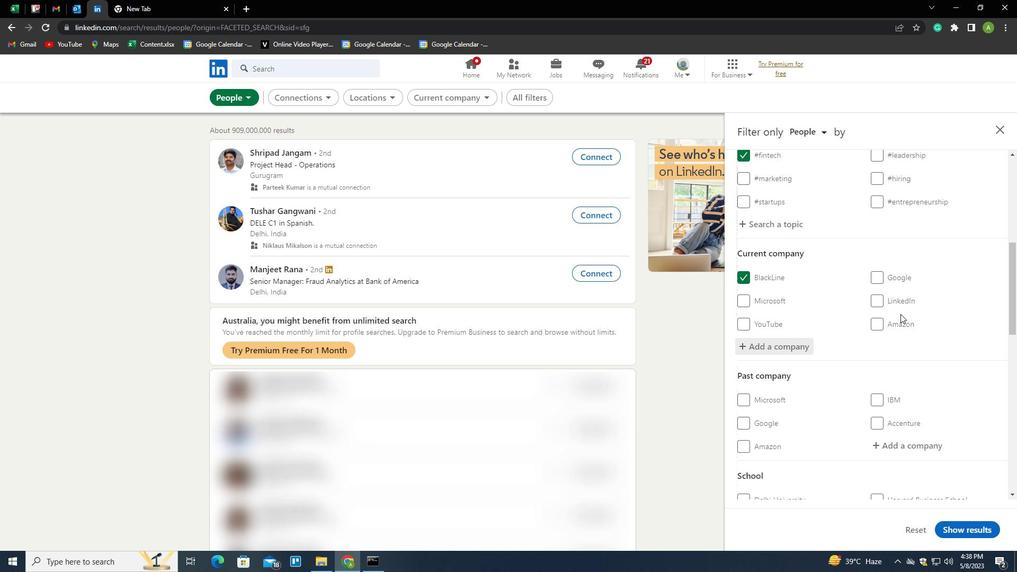 
Action: Mouse scrolled (900, 313) with delta (0, 0)
Screenshot: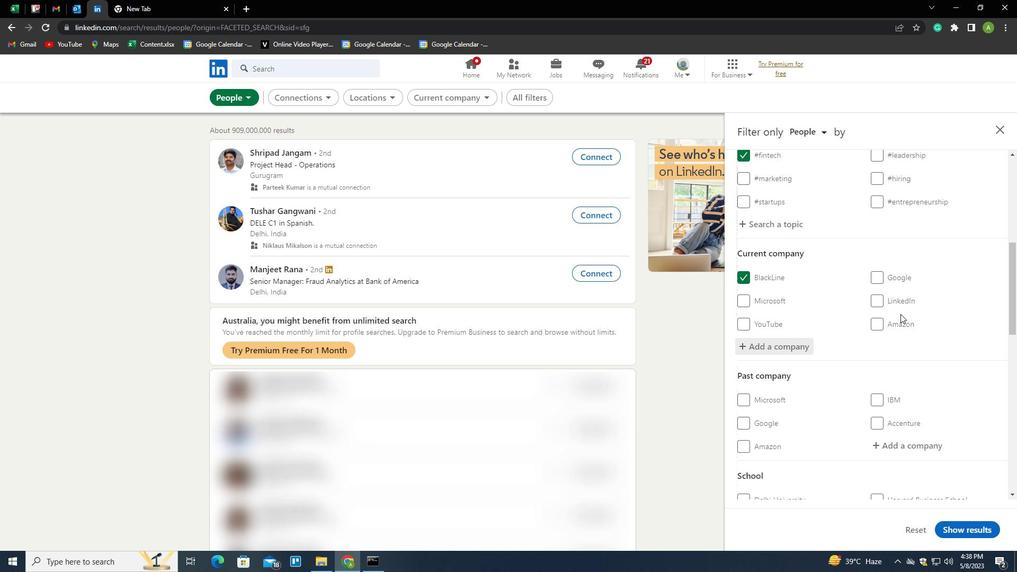 
Action: Mouse scrolled (900, 313) with delta (0, 0)
Screenshot: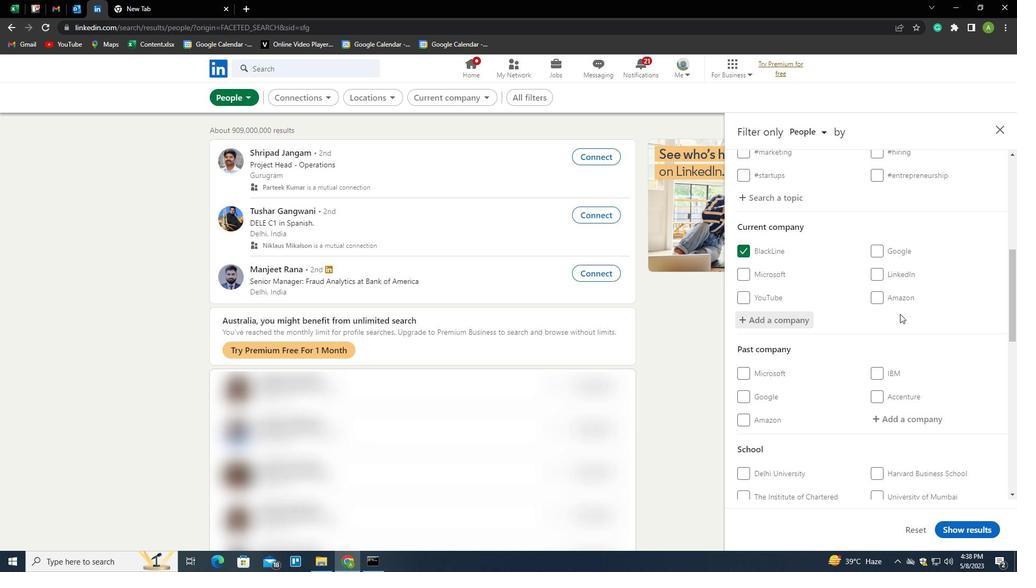 
Action: Mouse scrolled (900, 313) with delta (0, 0)
Screenshot: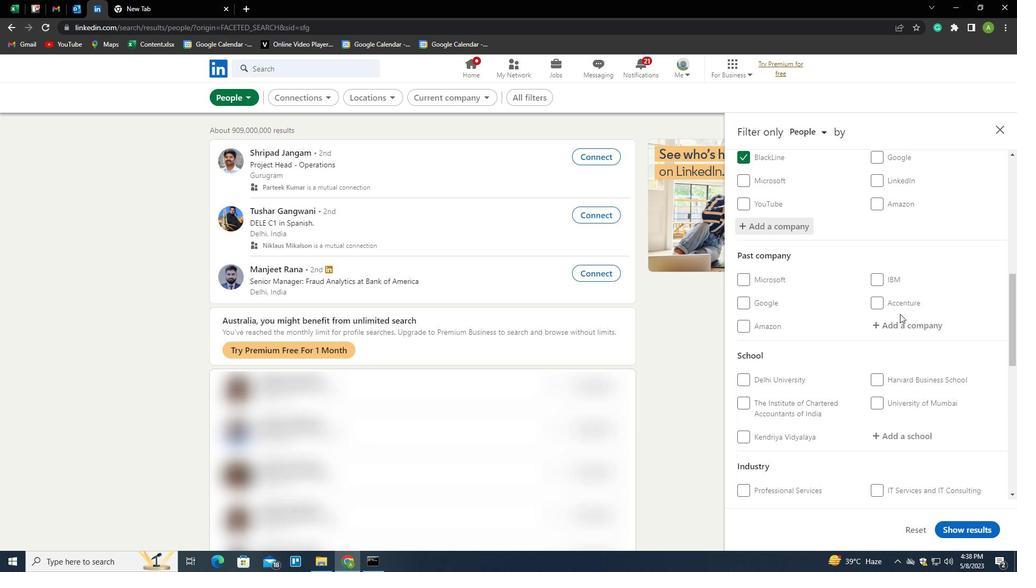 
Action: Mouse moved to (899, 337)
Screenshot: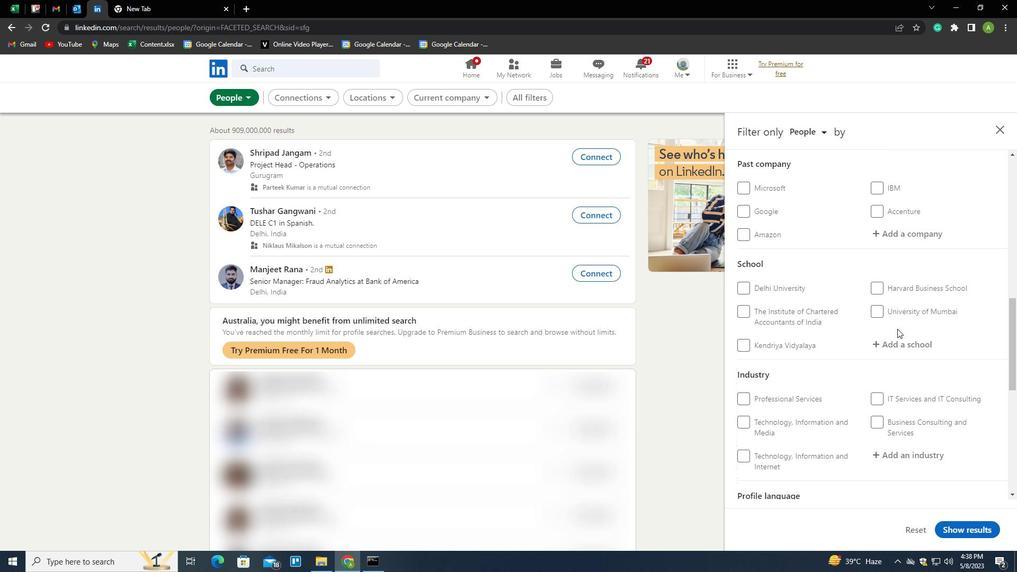 
Action: Mouse pressed left at (899, 337)
Screenshot: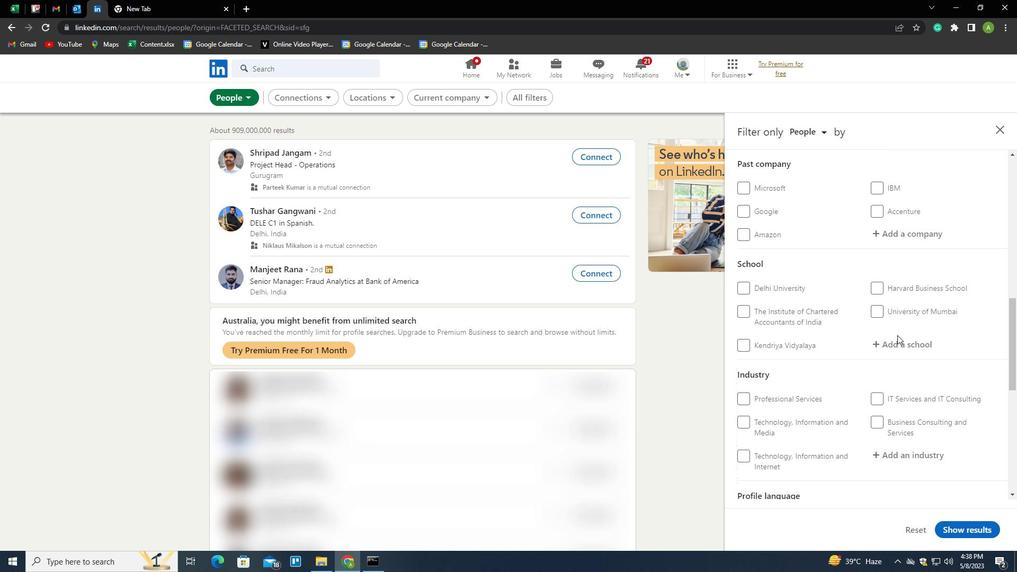 
Action: Key pressed <Key.shift>INDIAN<Key.space><Key.shift>INSTITUTE<Key.space>OF<Key.space><Key.shift>TECHNOLOGY,<Key.space><Key.shift><Key.shift><Key.shift>KANPUR<Key.down><Key.enter>
Screenshot: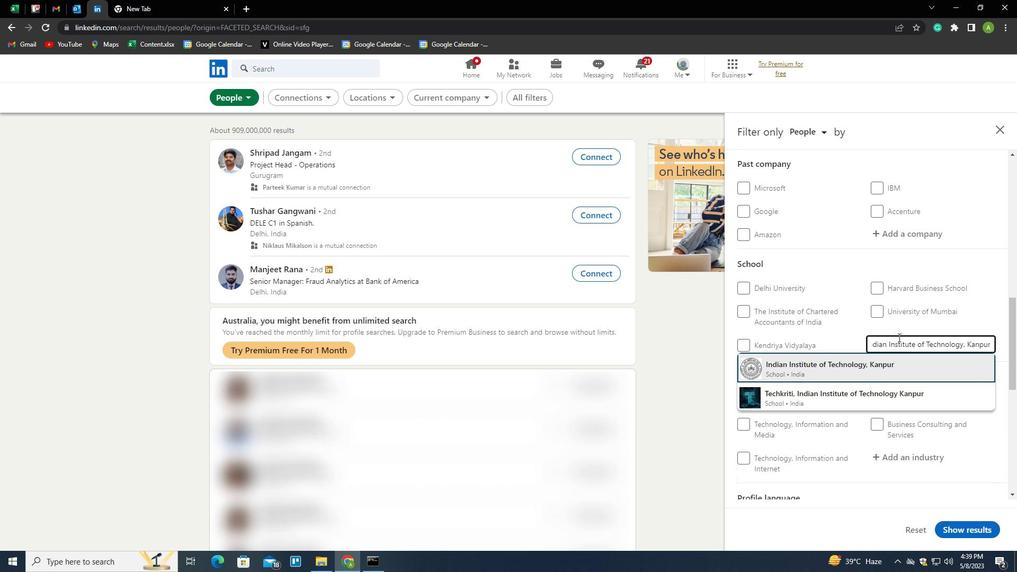 
Action: Mouse scrolled (899, 337) with delta (0, 0)
Screenshot: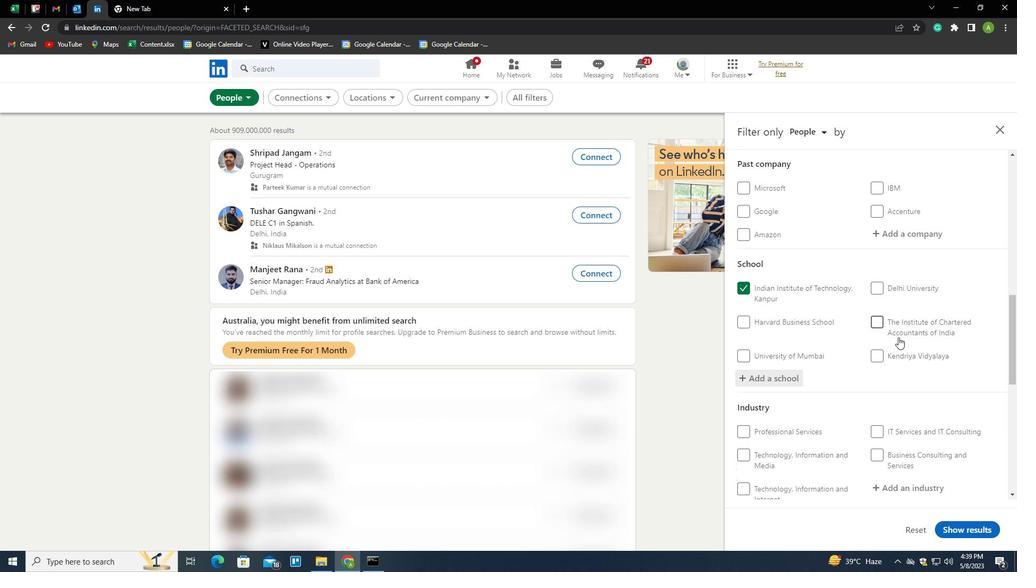 
Action: Mouse scrolled (899, 337) with delta (0, 0)
Screenshot: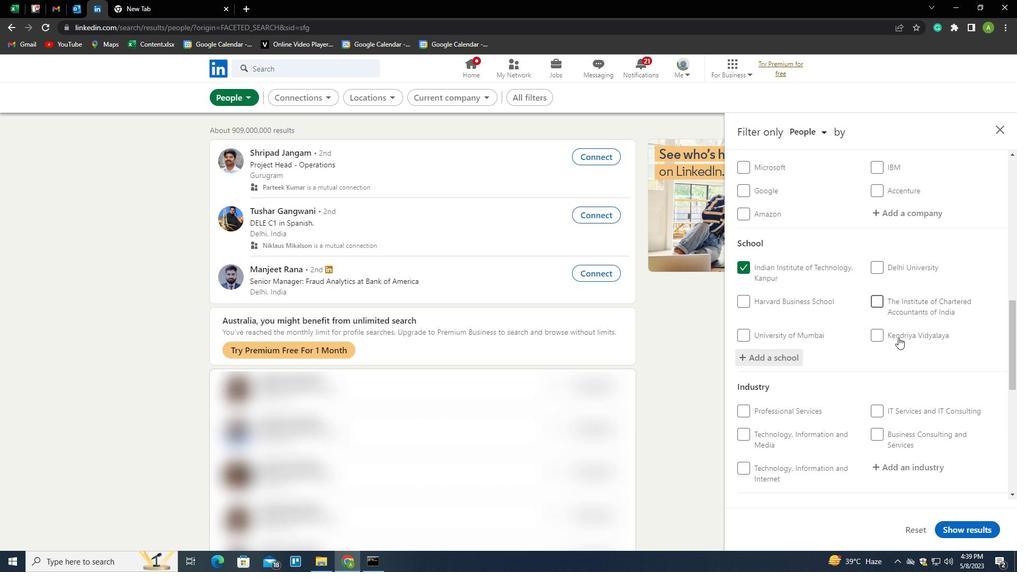 
Action: Mouse scrolled (899, 337) with delta (0, 0)
Screenshot: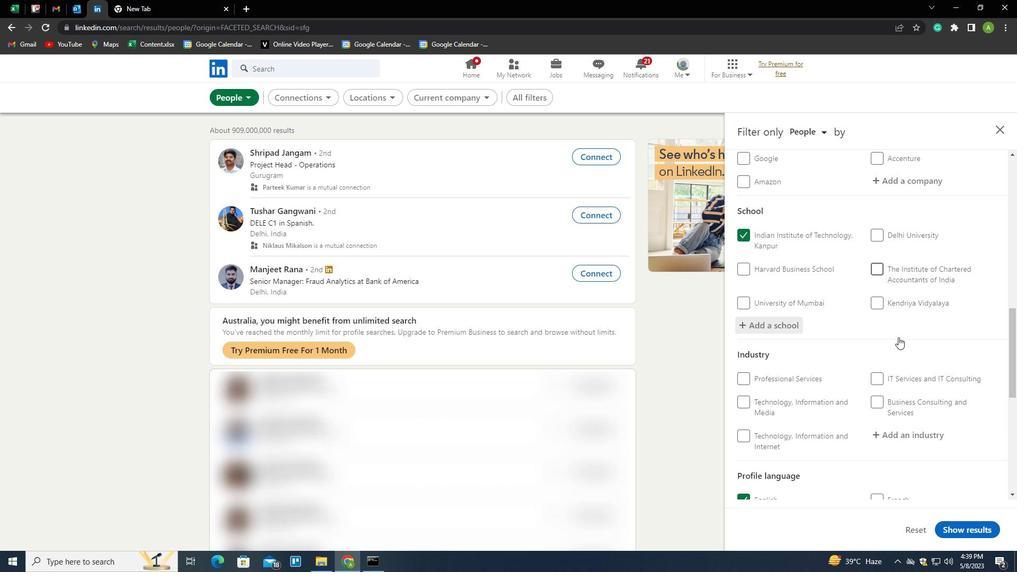 
Action: Mouse scrolled (899, 337) with delta (0, 0)
Screenshot: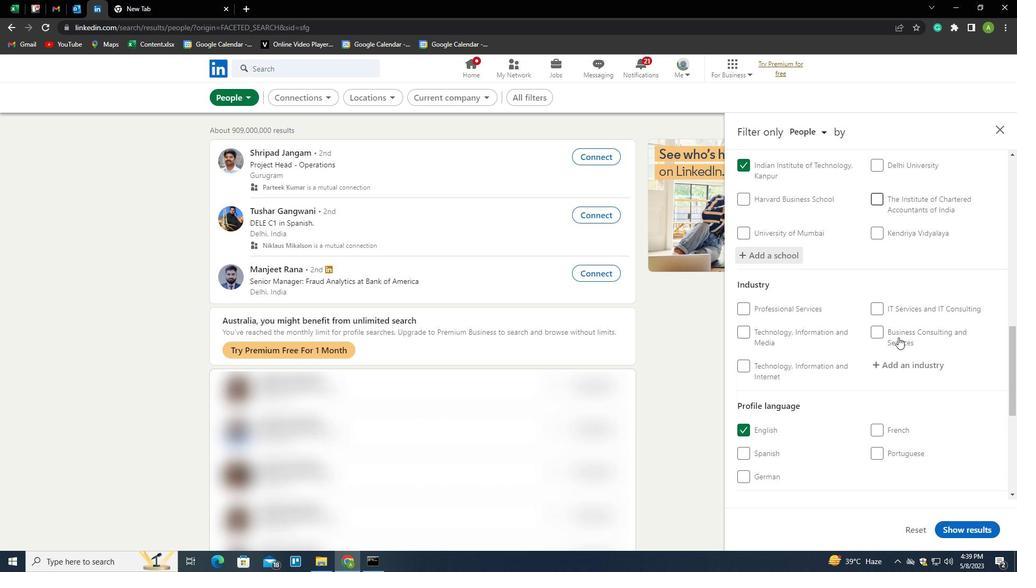 
Action: Mouse moved to (901, 281)
Screenshot: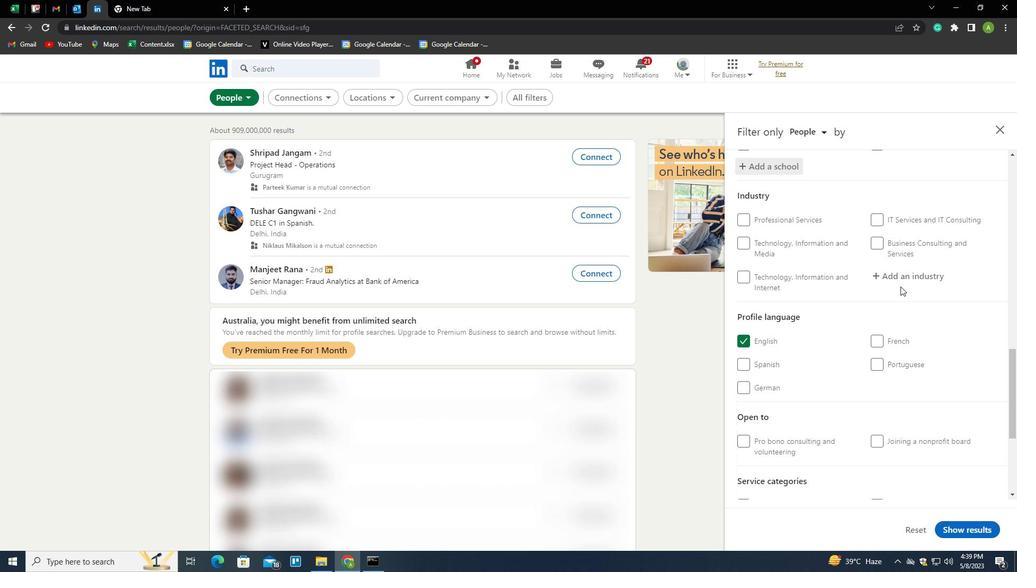
Action: Mouse pressed left at (901, 281)
Screenshot: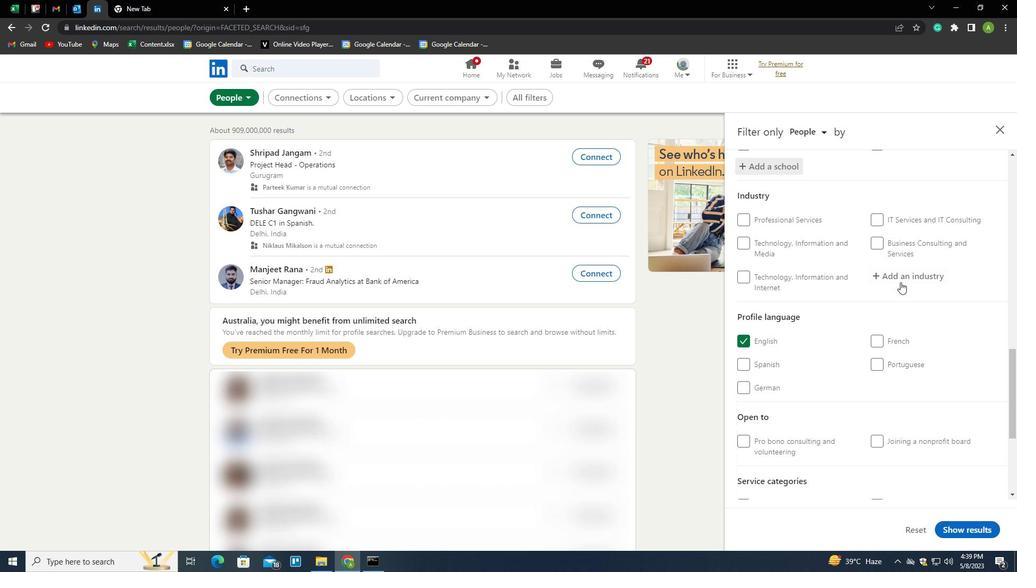 
Action: Mouse moved to (901, 280)
Screenshot: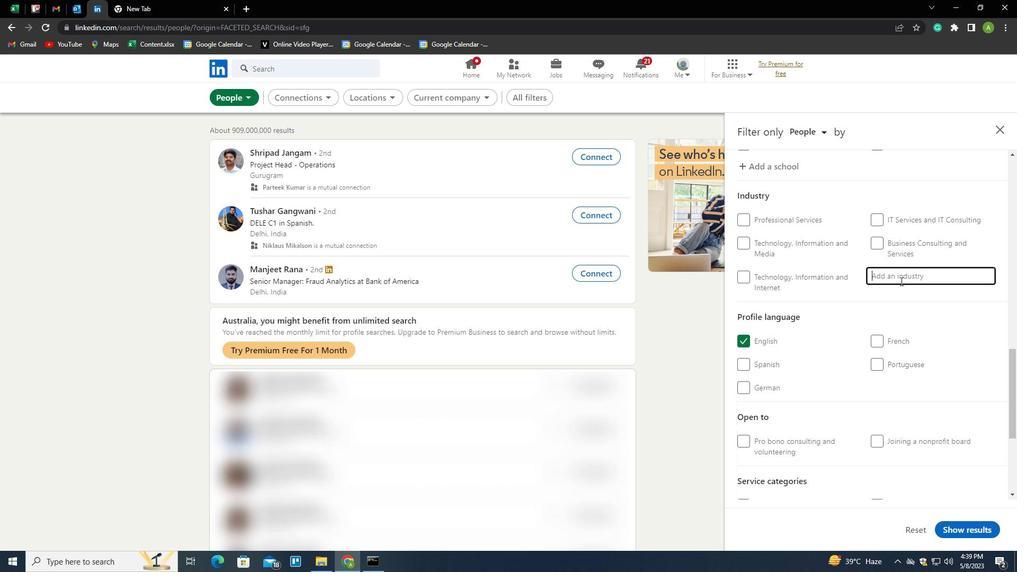 
Action: Key pressed <Key.shift>AUDIO<Key.space>AND<Key.space><Key.shift>VIDEO<Key.space><Key.shift><Key.shift><Key.shift><Key.shift><Key.shift><Key.shift><Key.shift><Key.shift><Key.shift><Key.shift><Key.shift><Key.shift>Q<Key.backspace><Key.shift>EQUIPMENT<Key.space><Key.shift>MANUFACTURING<Key.down><Key.enter>
Screenshot: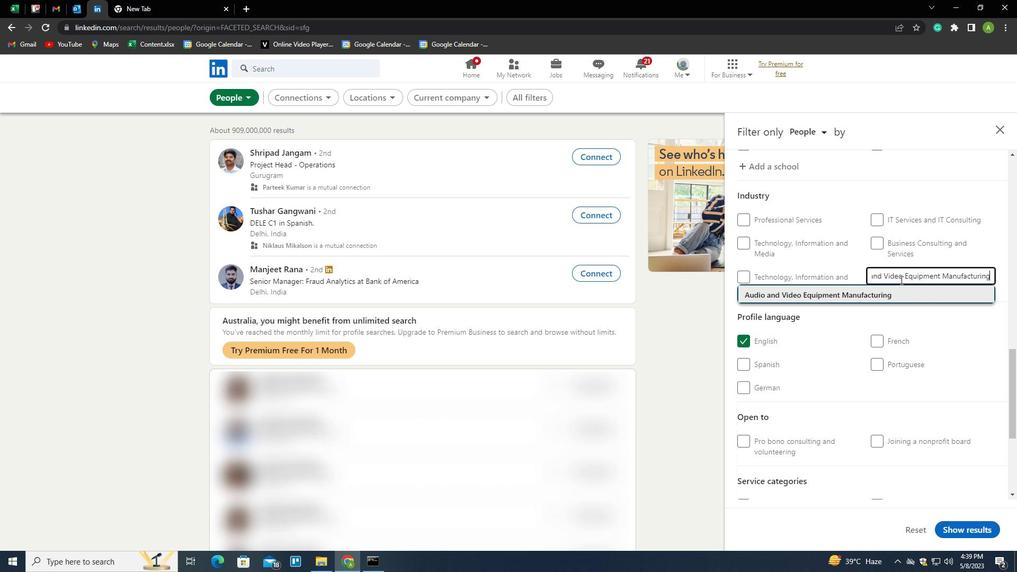 
Action: Mouse moved to (919, 279)
Screenshot: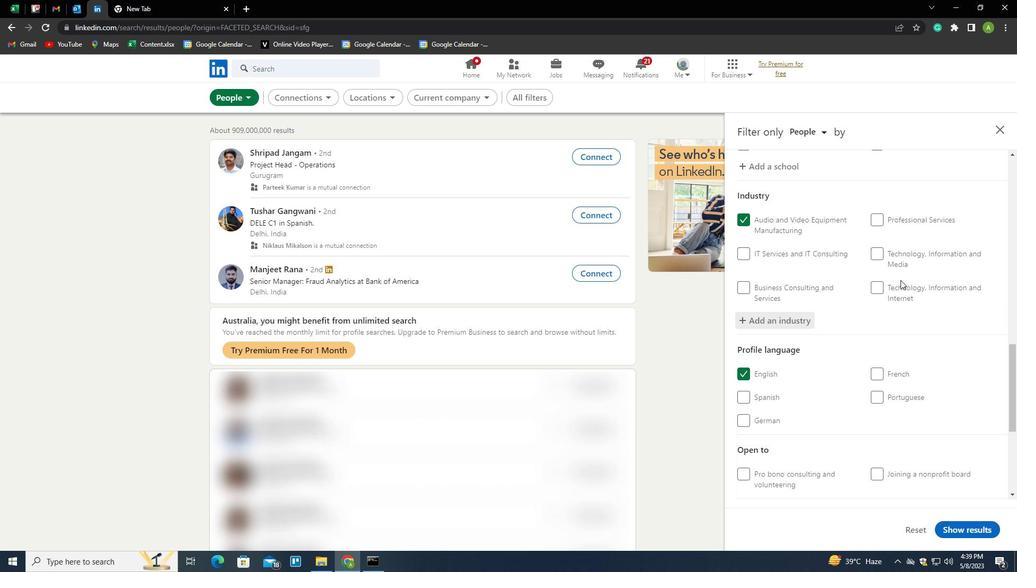 
Action: Mouse scrolled (919, 279) with delta (0, 0)
Screenshot: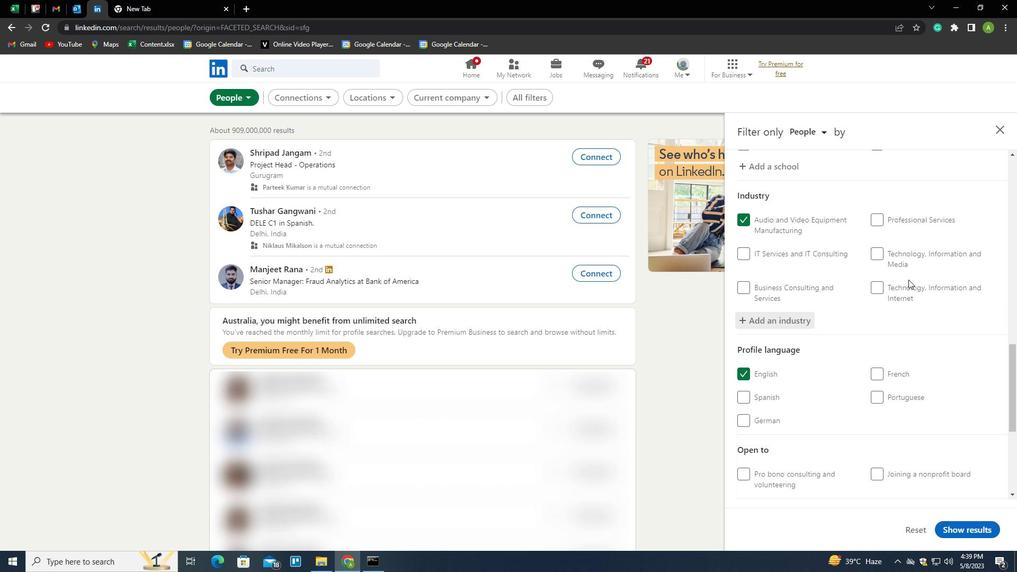 
Action: Mouse scrolled (919, 279) with delta (0, 0)
Screenshot: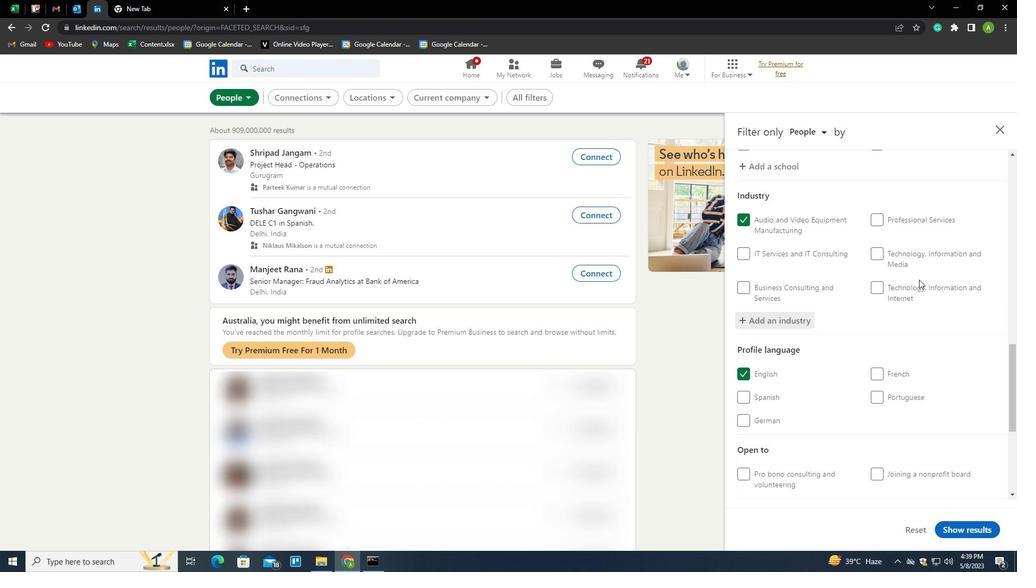 
Action: Mouse scrolled (919, 279) with delta (0, 0)
Screenshot: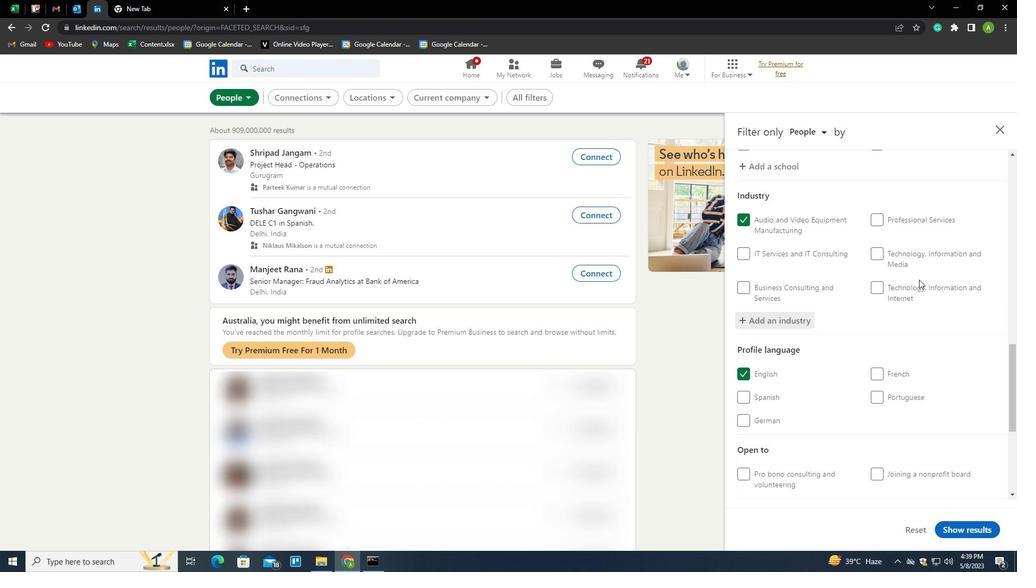 
Action: Mouse scrolled (919, 279) with delta (0, 0)
Screenshot: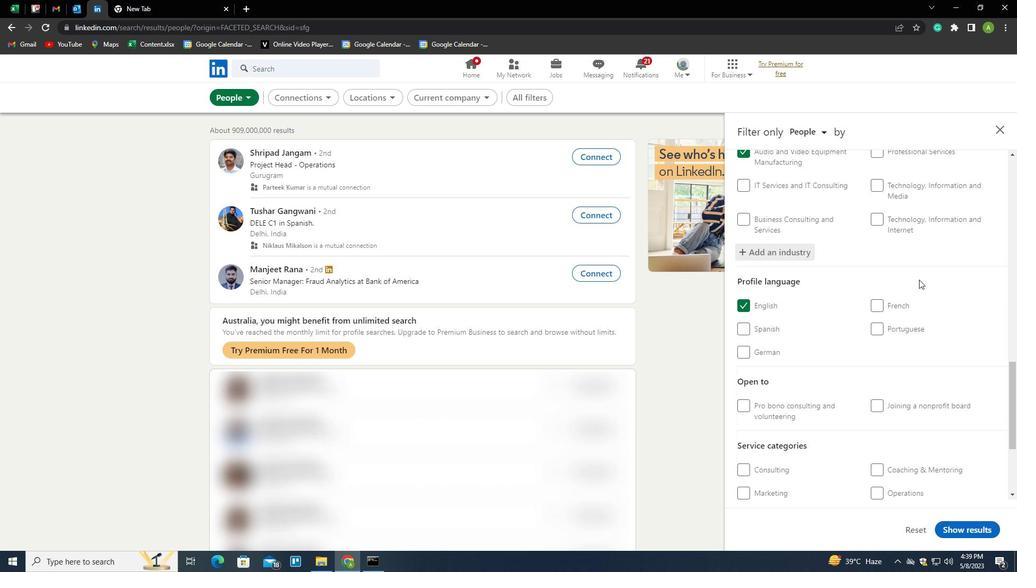
Action: Mouse scrolled (919, 279) with delta (0, 0)
Screenshot: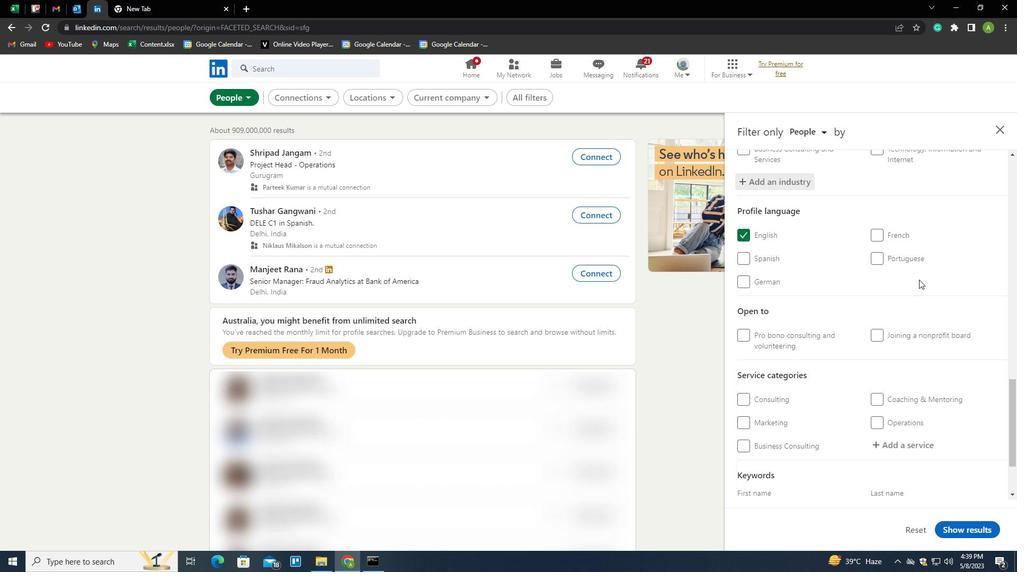 
Action: Mouse moved to (912, 356)
Screenshot: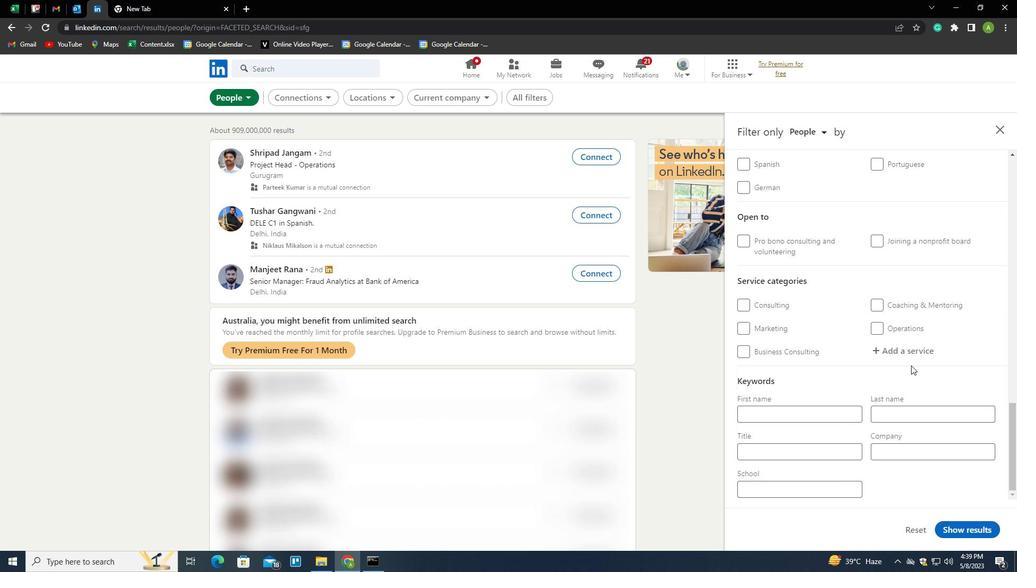 
Action: Mouse pressed left at (912, 356)
Screenshot: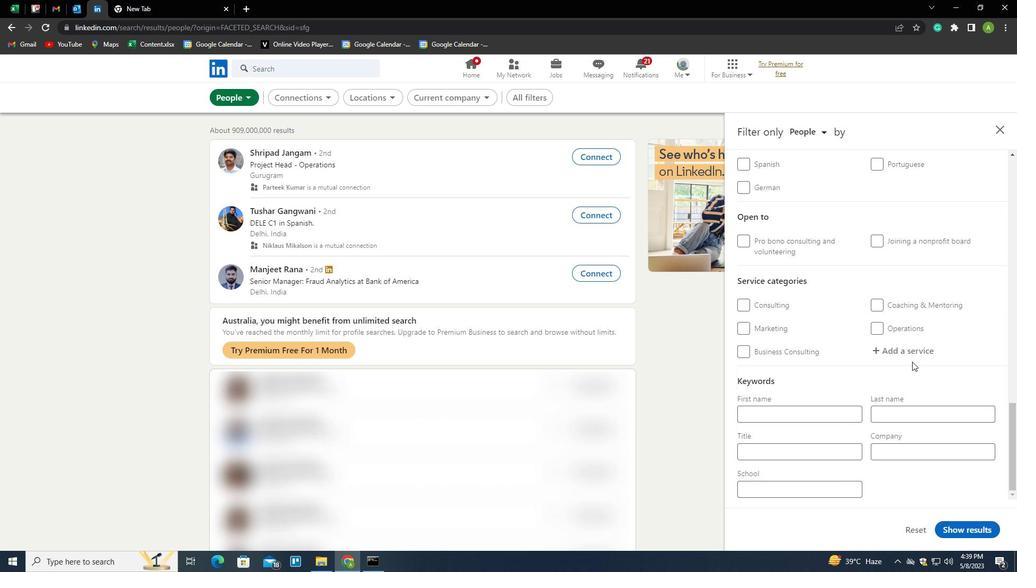 
Action: Key pressed <Key.shift><Key.shift><Key.shift><Key.shift><Key.shift><Key.shift><Key.shift><Key.shift><Key.shift><Key.shift><Key.shift><Key.shift><Key.shift><Key.shift><Key.shift><Key.shift><Key.shift><Key.shift><Key.shift><Key.shift><Key.shift><Key.shift><Key.shift><Key.shift><Key.shift><Key.shift><Key.shift><Key.shift><Key.shift><Key.shift><Key.shift><Key.shift><Key.shift><Key.shift><Key.shift><Key.shift><Key.shift><Key.shift><Key.shift><Key.shift><Key.shift><Key.shift><Key.shift><Key.shift><Key.shift><Key.shift><Key.shift><Key.shift><Key.shift><Key.shift><Key.shift><Key.shift><Key.shift><Key.shift><Key.shift><Key.shift><Key.shift><Key.shift><Key.shift><Key.shift><Key.shift><Key.shift><Key.shift><Key.shift><Key.shift><Key.shift><Key.shift><Key.shift><Key.shift><Key.shift><Key.shift><Key.shift><Key.shift><Key.shift><Key.shift><Key.shift><Key.shift><Key.shift><Key.shift><Key.shift><Key.shift><Key.shift><Key.shift><Key.shift><Key.shift><Key.shift><Key.shift><Key.shift><Key.shift><Key.shift>EXECUTIVE<Key.space><Key.shift>COACHING<Key.down><Key.enter>
Screenshot: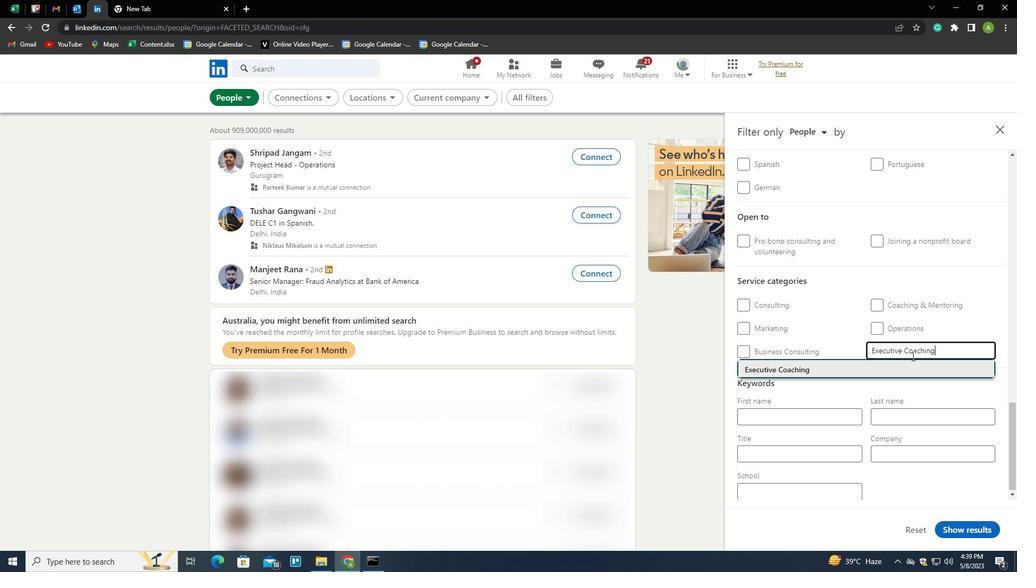 
Action: Mouse scrolled (912, 356) with delta (0, 0)
Screenshot: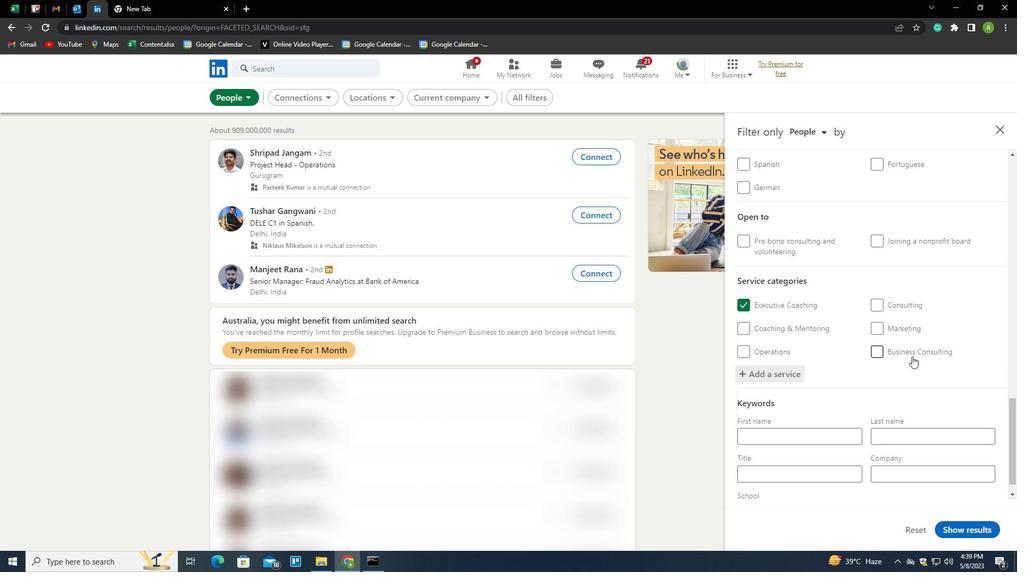 
Action: Mouse scrolled (912, 356) with delta (0, 0)
Screenshot: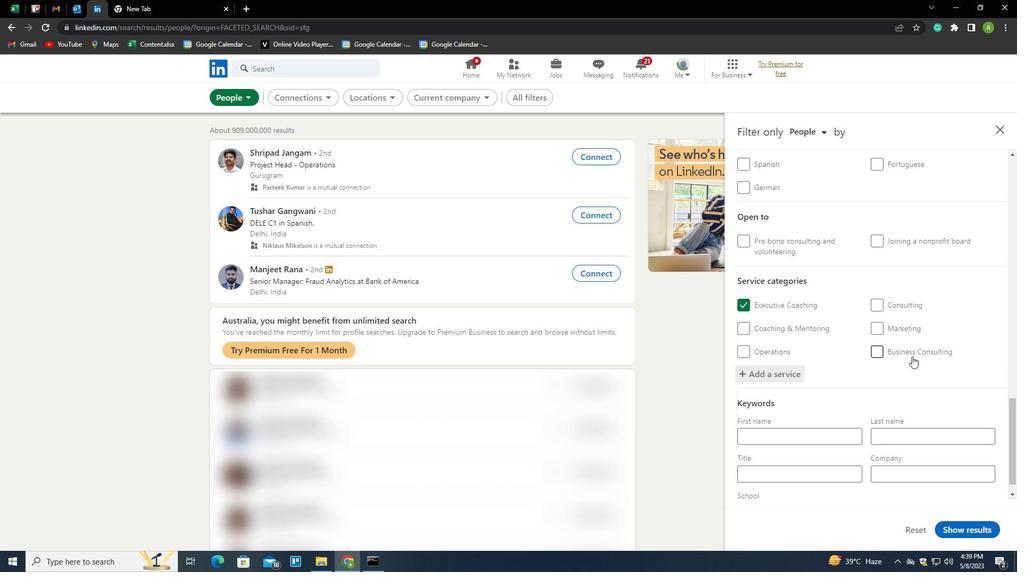 
Action: Mouse scrolled (912, 356) with delta (0, 0)
Screenshot: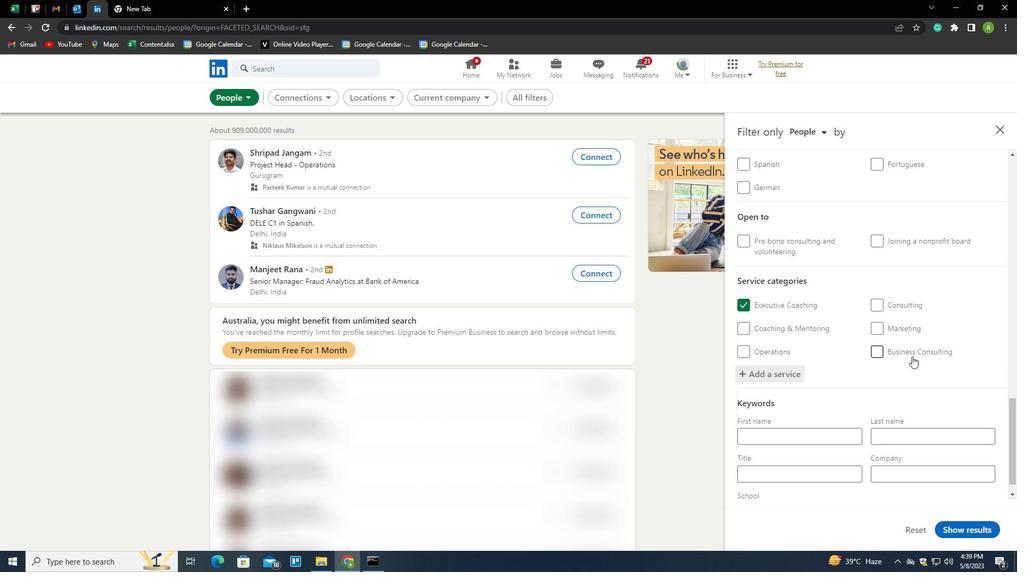 
Action: Mouse scrolled (912, 356) with delta (0, 0)
Screenshot: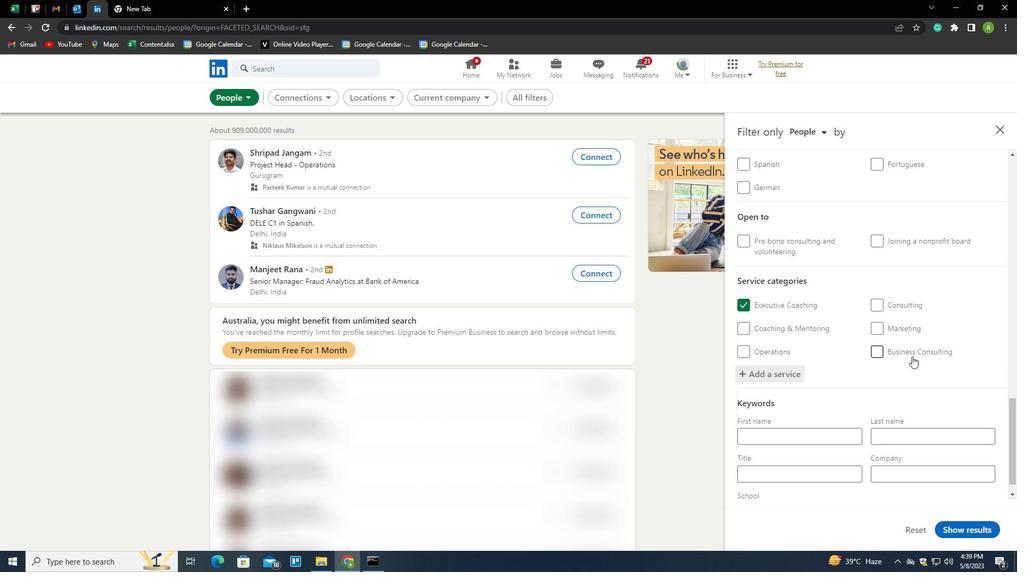 
Action: Mouse scrolled (912, 356) with delta (0, 0)
Screenshot: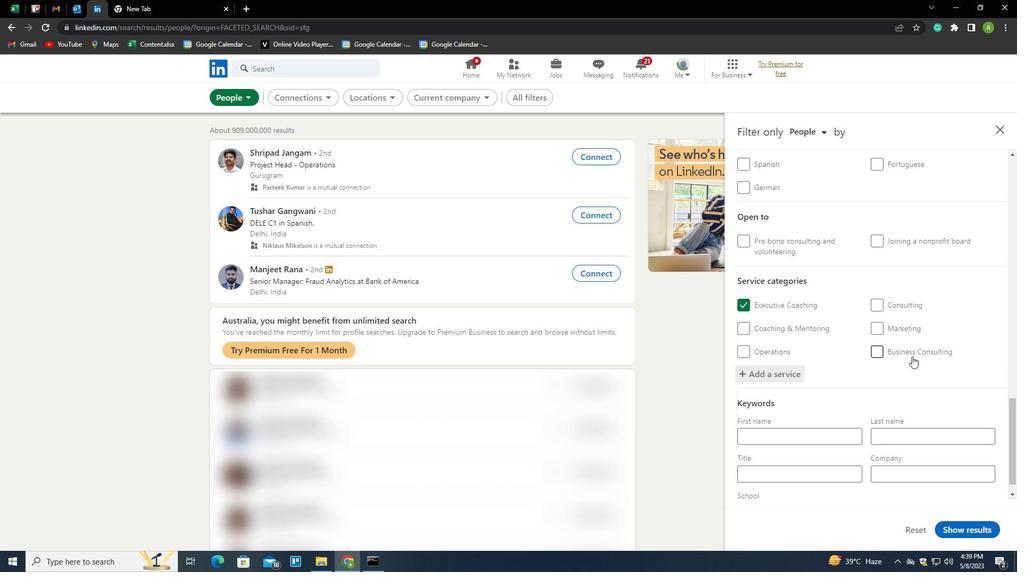 
Action: Mouse moved to (815, 452)
Screenshot: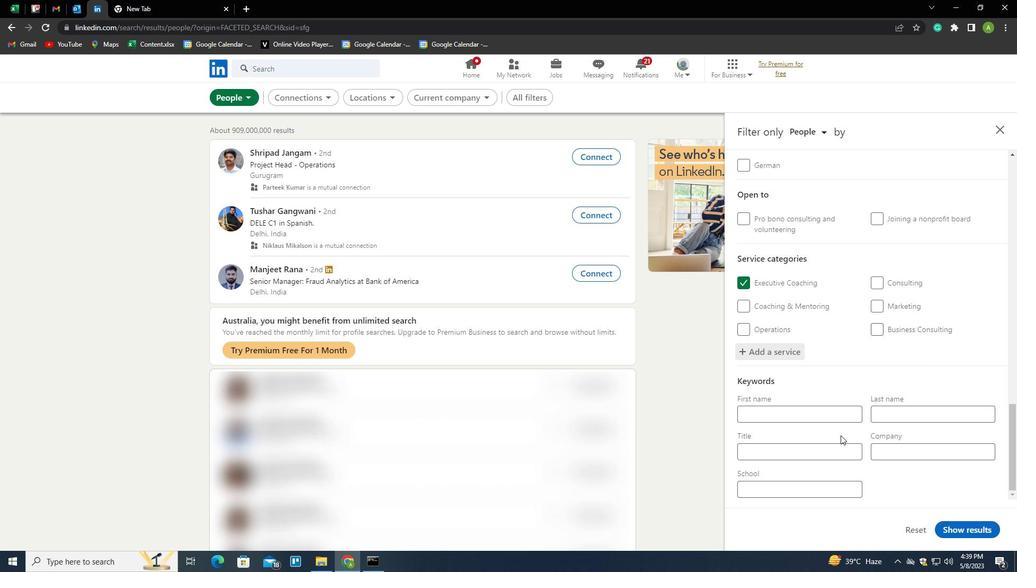 
Action: Mouse pressed left at (815, 452)
Screenshot: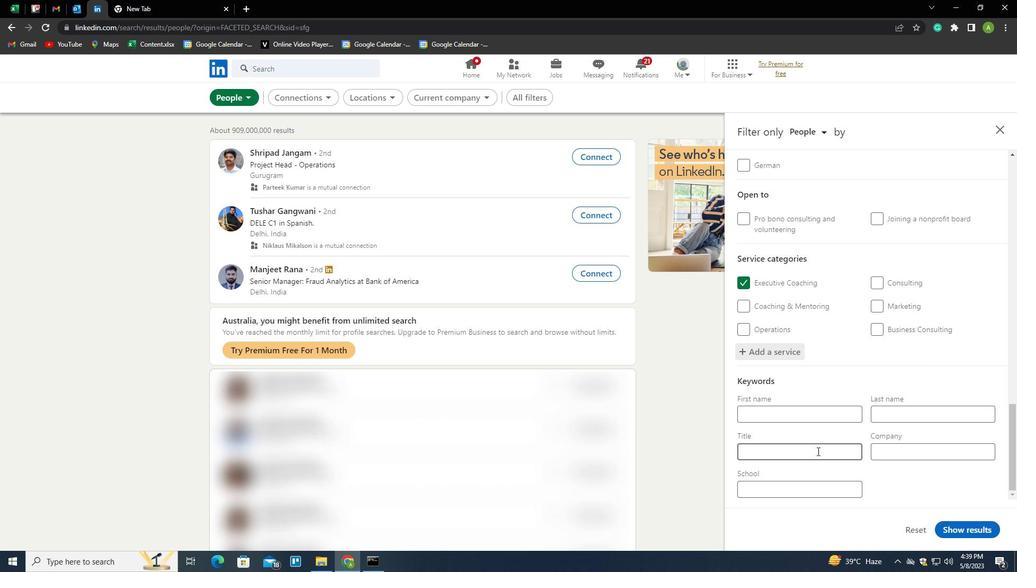 
Action: Key pressed <Key.shift>ASSISTANT<Key.space><Key.shift>ENGINEER
Screenshot: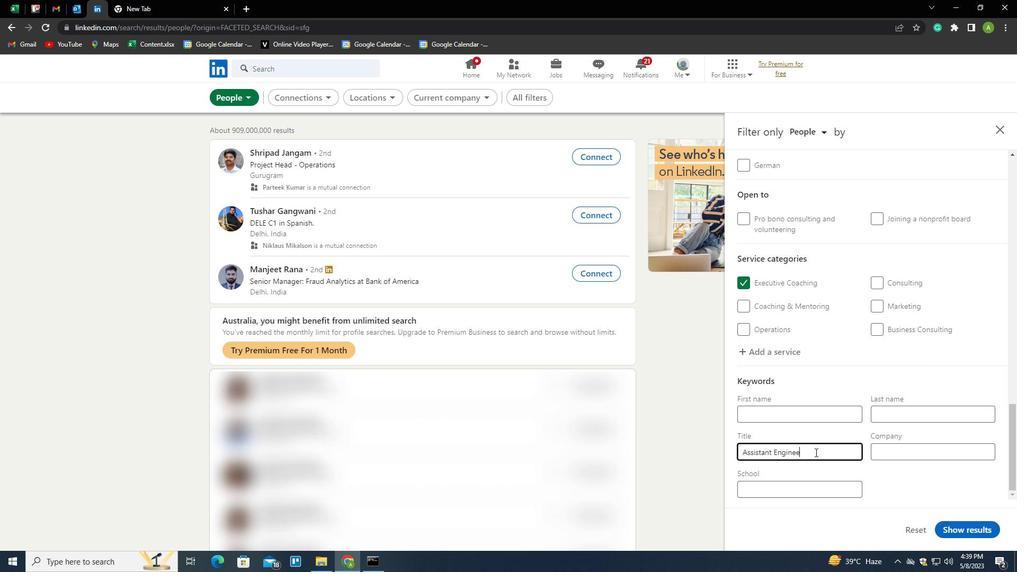 
Action: Mouse moved to (900, 491)
Screenshot: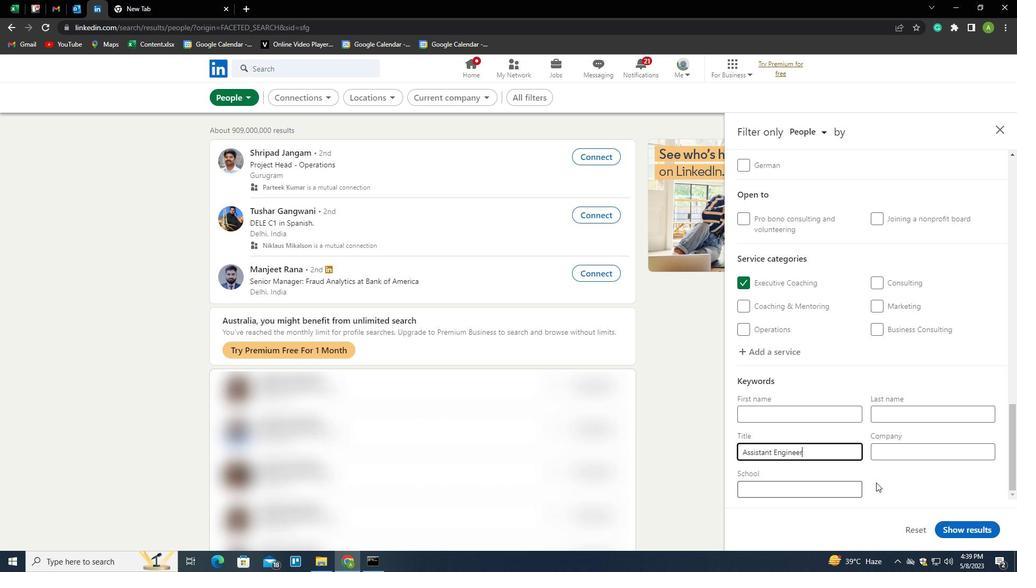 
Action: Mouse pressed left at (900, 491)
Screenshot: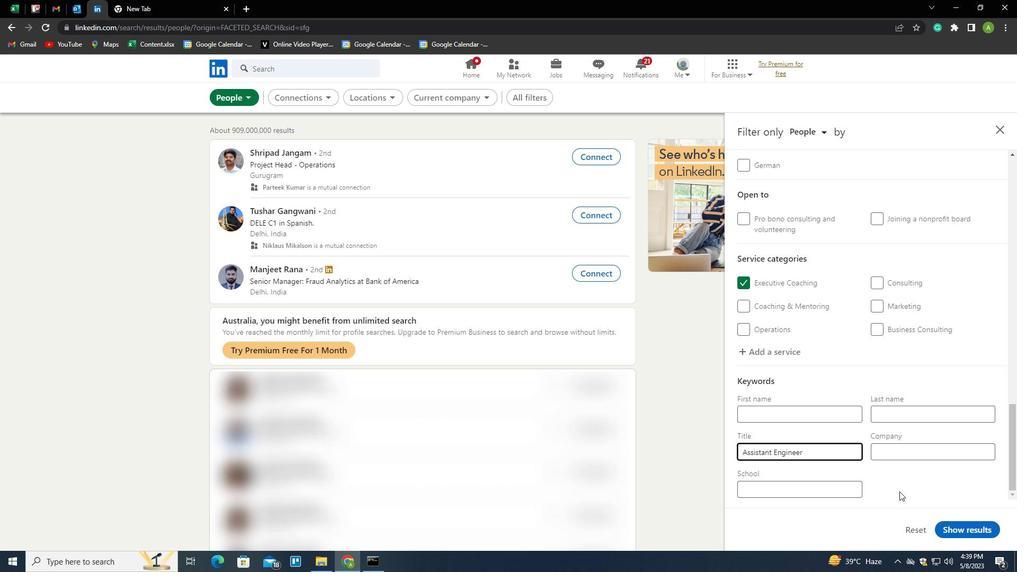 
Action: Mouse moved to (960, 529)
Screenshot: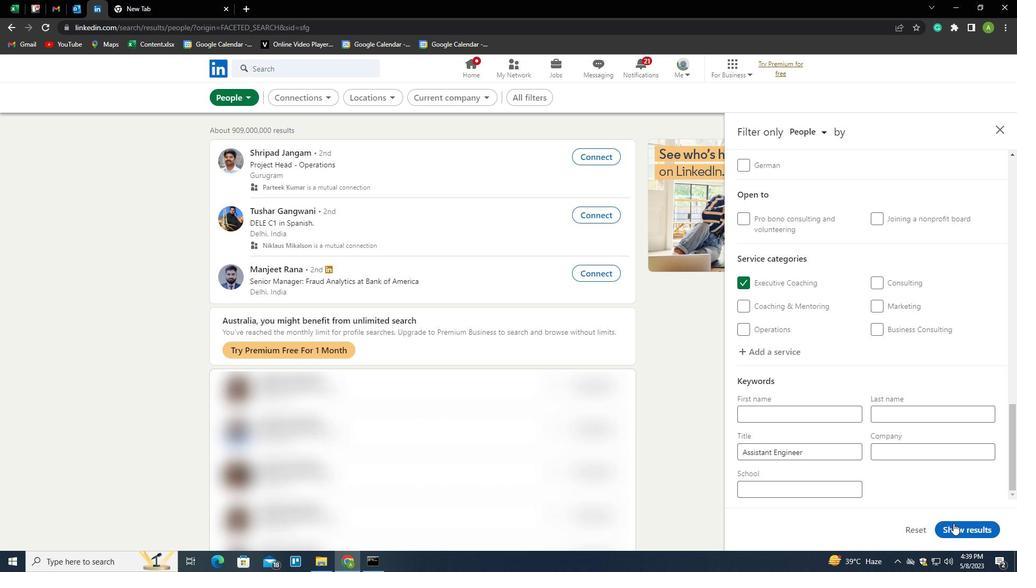 
Action: Mouse pressed left at (960, 529)
Screenshot: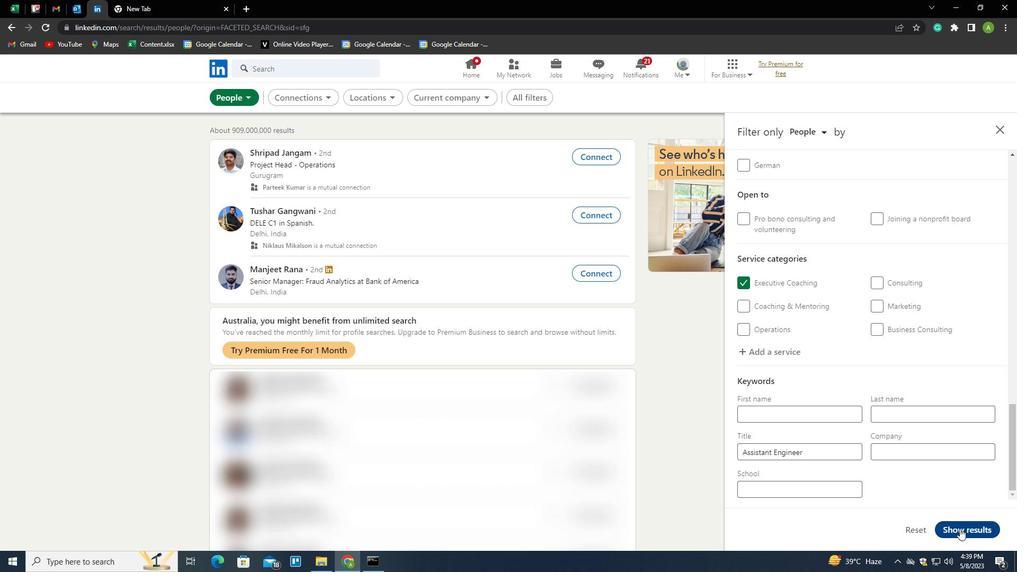 
